 Task: Reply to email with the signature Gary Collins with the subject 'Request for advice' from softage.1@softage.net with the message 'I would like to request an update on the implementation of the new system.' with CC to softage.4@softage.net with an attached document Report.docx
Action: Mouse moved to (1119, 257)
Screenshot: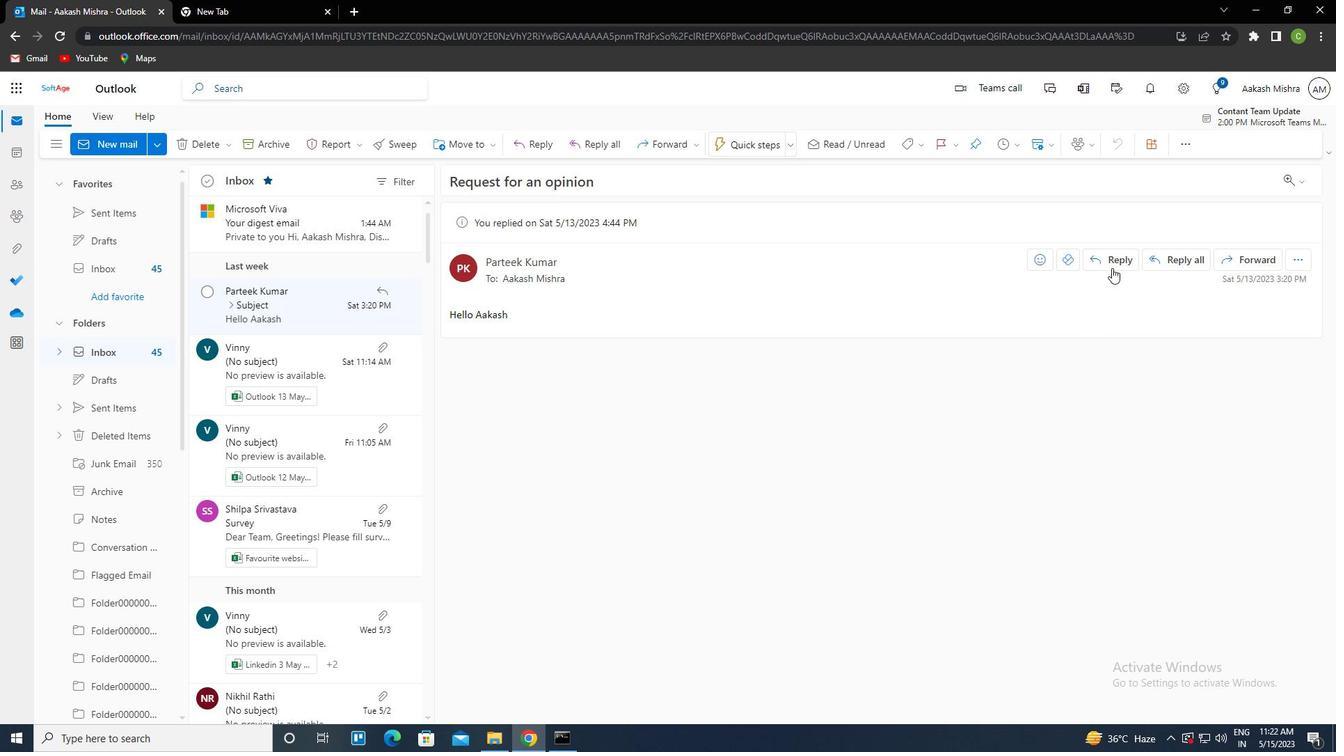 
Action: Mouse pressed left at (1119, 257)
Screenshot: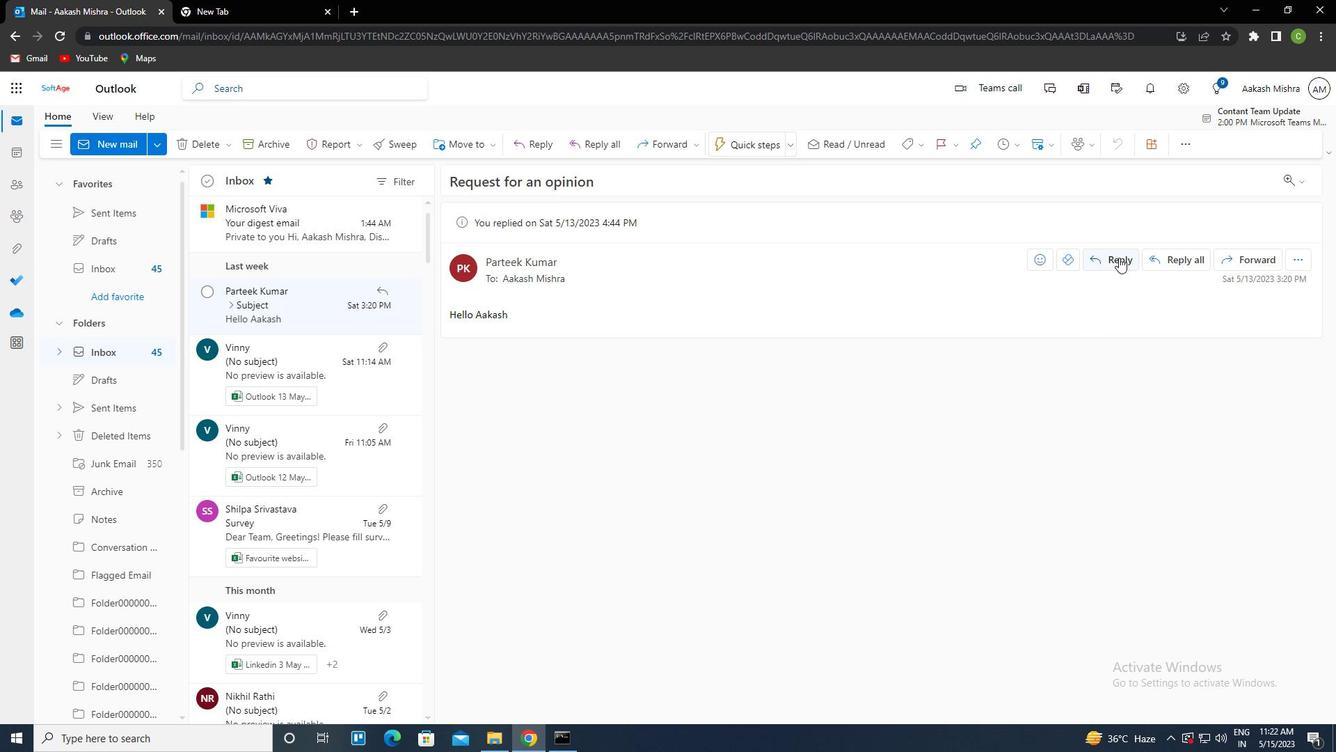 
Action: Mouse moved to (903, 150)
Screenshot: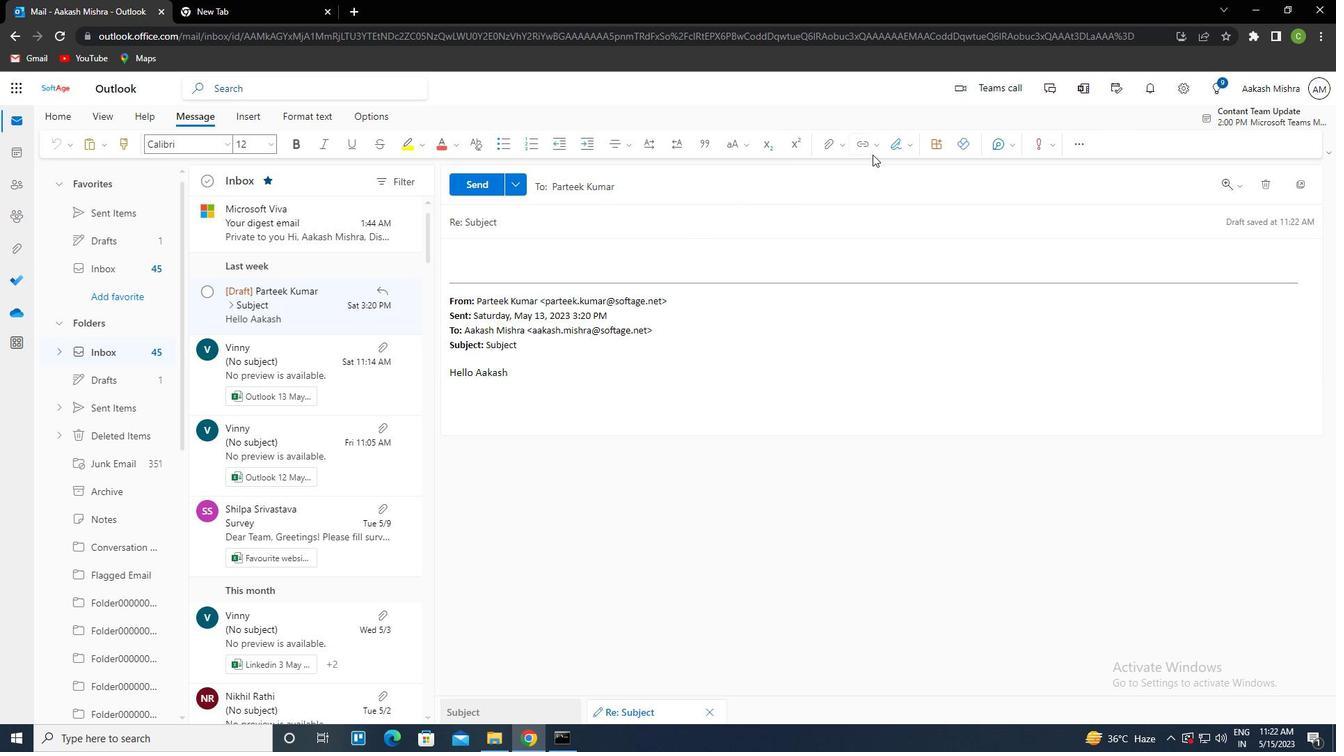 
Action: Mouse pressed left at (903, 150)
Screenshot: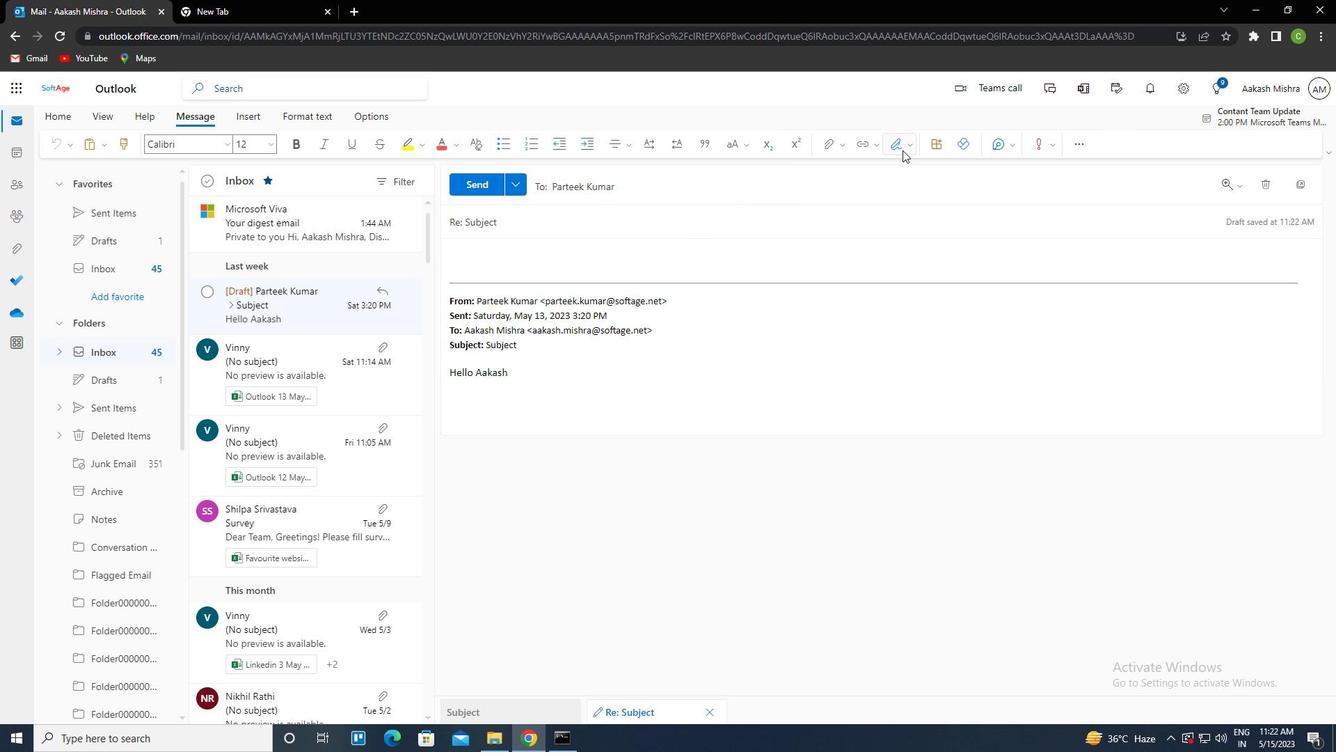 
Action: Mouse moved to (871, 198)
Screenshot: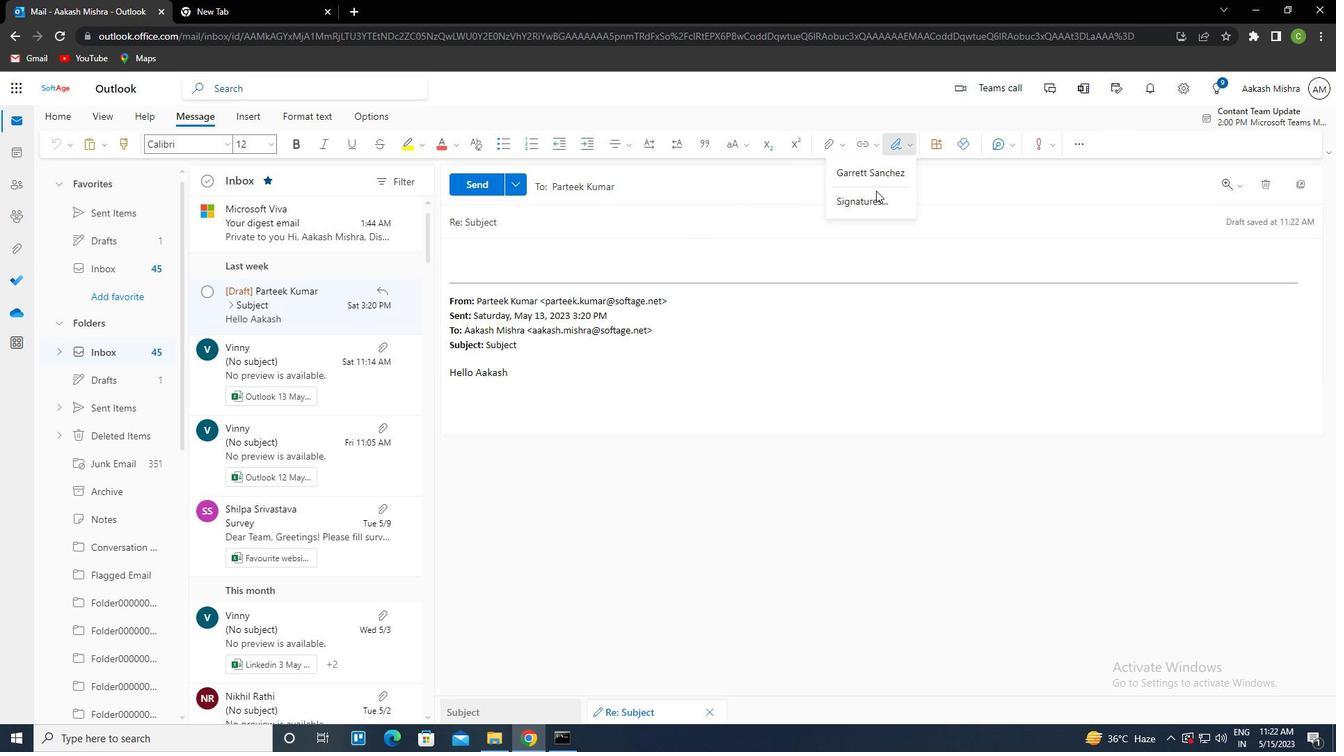 
Action: Mouse pressed left at (871, 198)
Screenshot: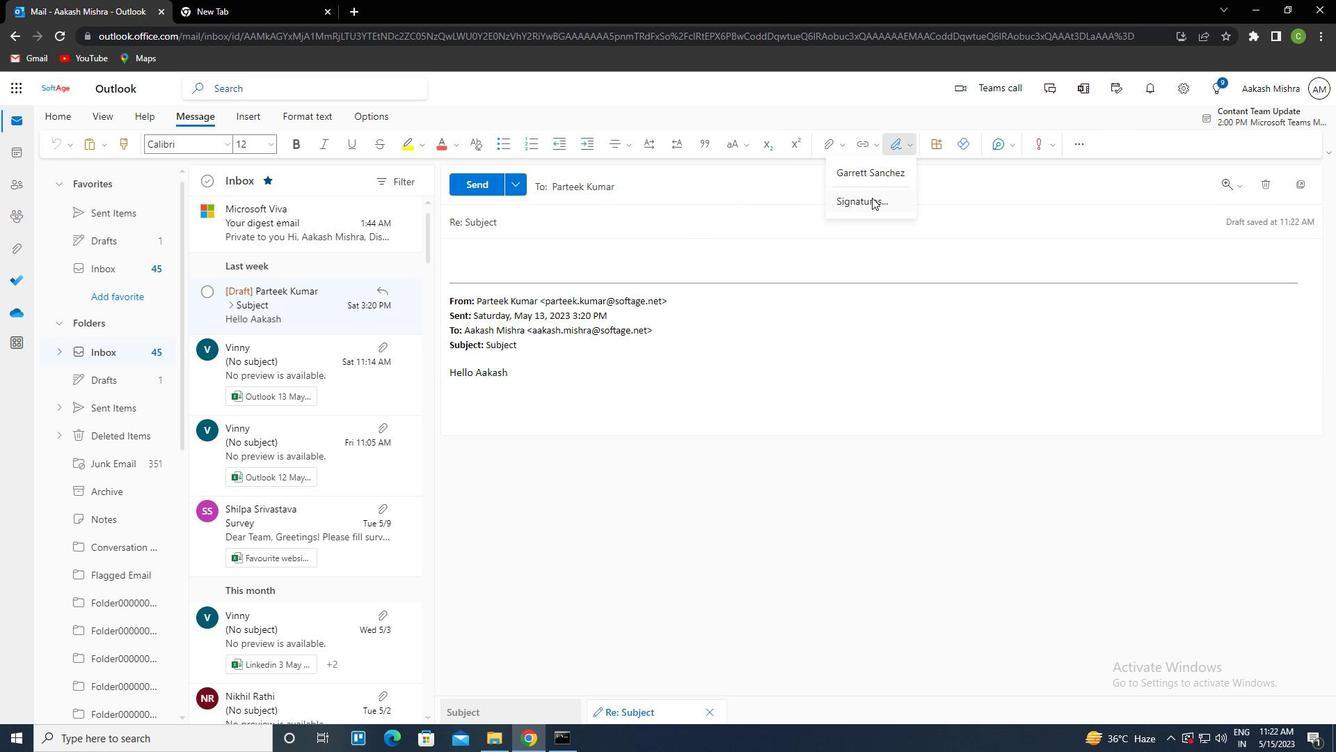 
Action: Mouse moved to (935, 248)
Screenshot: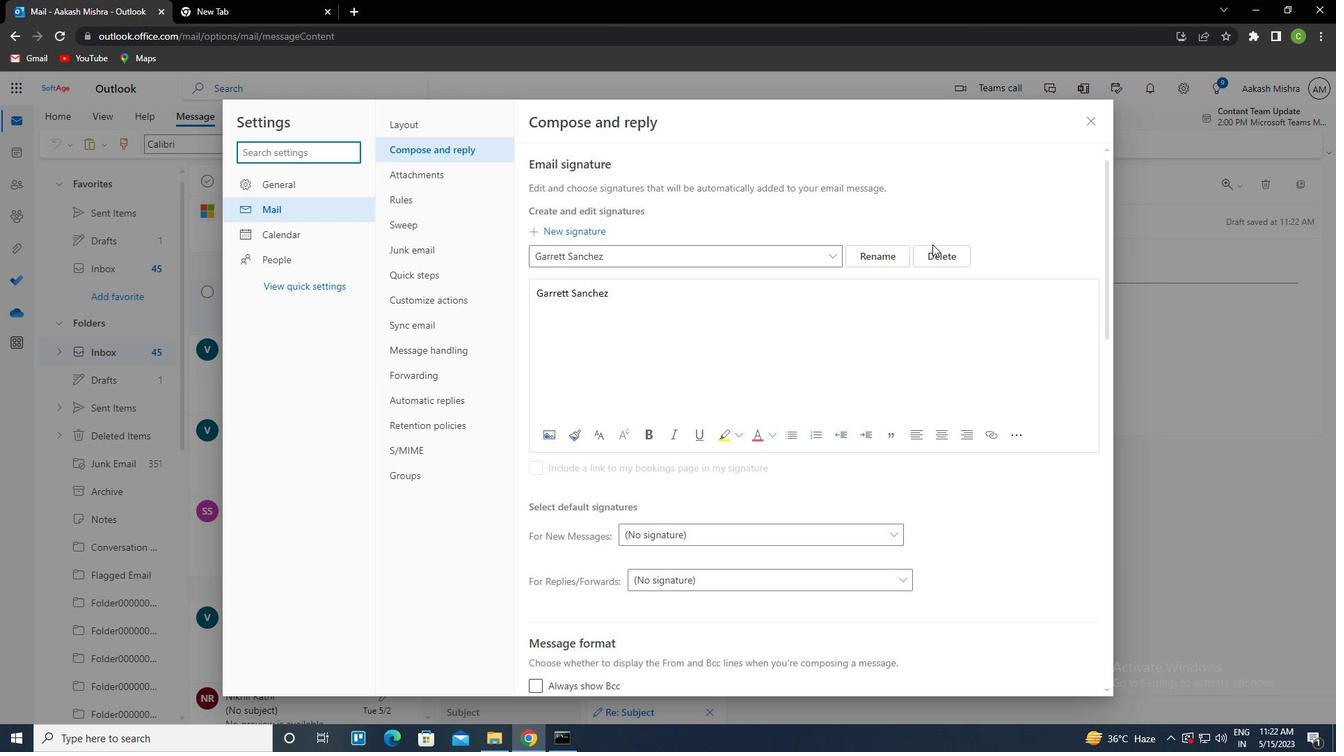 
Action: Mouse pressed left at (935, 248)
Screenshot: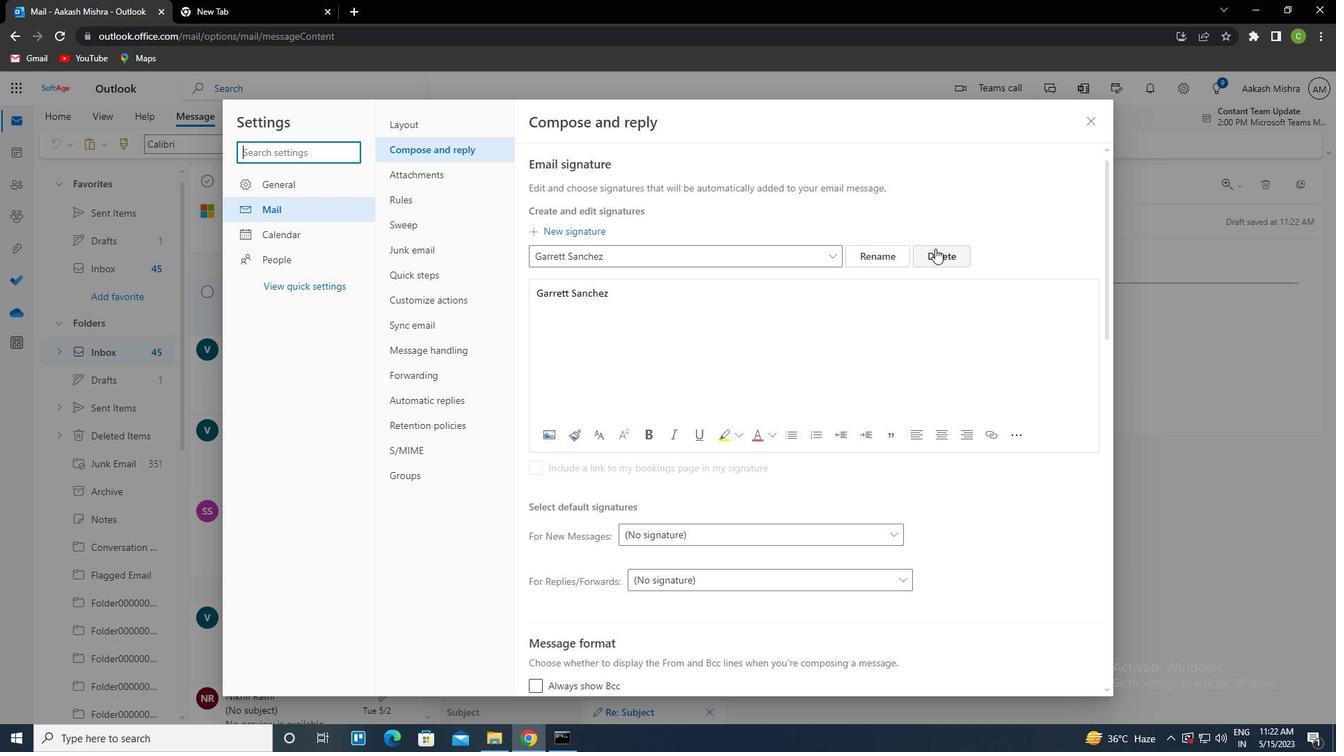 
Action: Mouse moved to (777, 261)
Screenshot: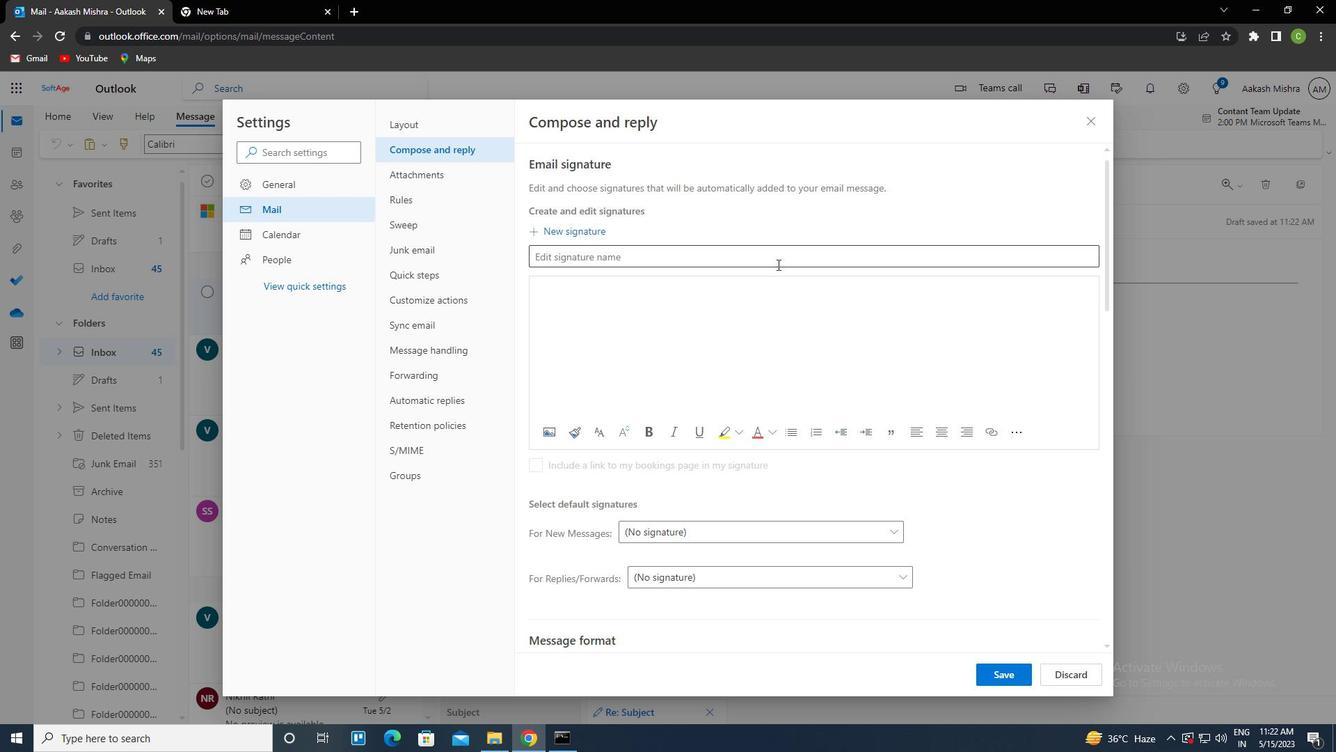 
Action: Mouse pressed left at (777, 261)
Screenshot: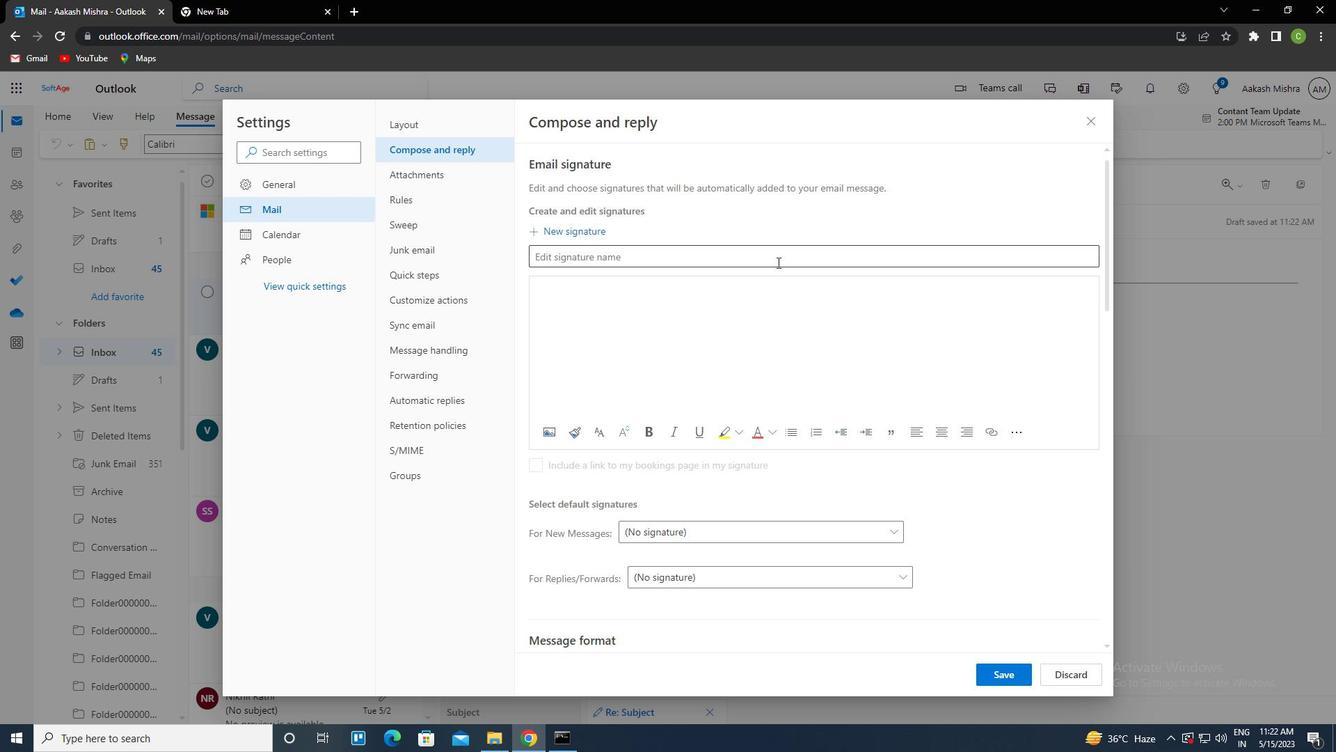 
Action: Key pressed <Key.caps_lock>g<Key.caps_lock>ary<Key.space><Key.caps_lock>c<Key.caps_lock>ollins<Key.tab><Key.caps_lock>g<Key.caps_lock>ary<Key.space><Key.caps_lock>c<Key.caps_lock>ollins
Screenshot: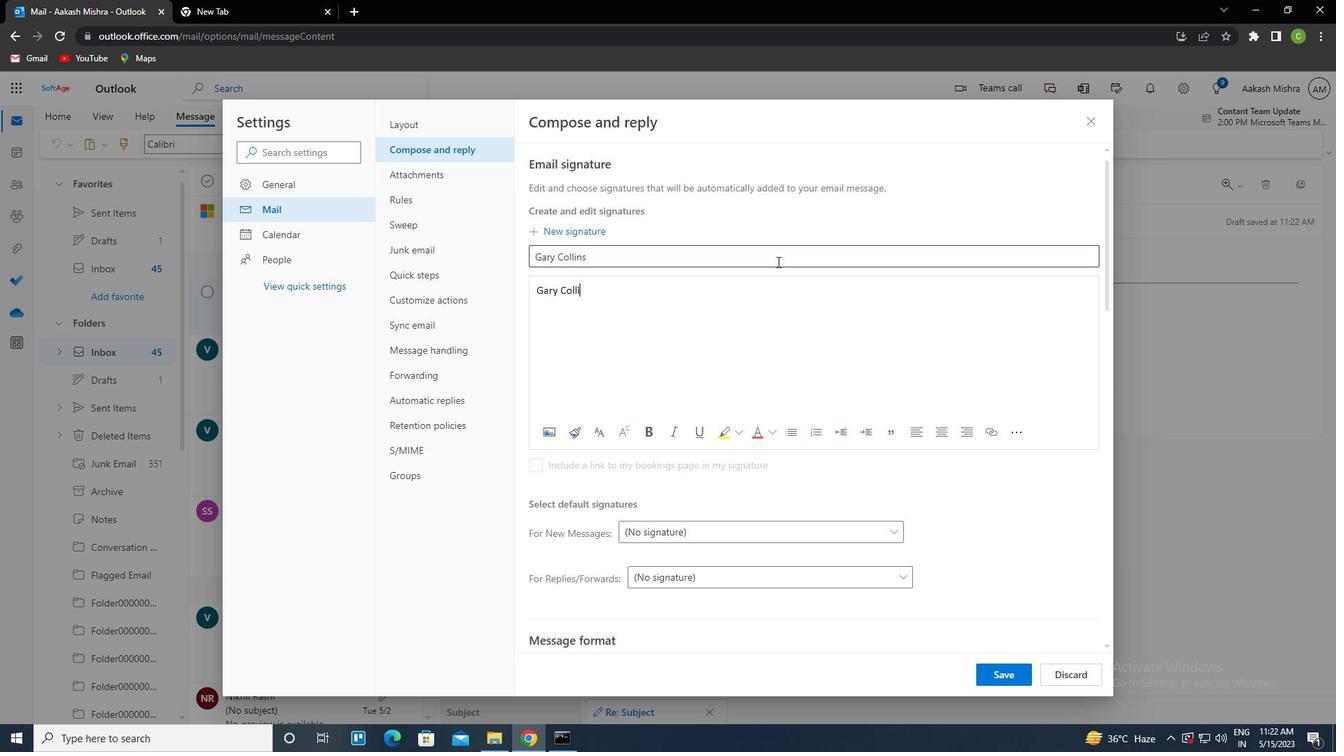 
Action: Mouse moved to (979, 662)
Screenshot: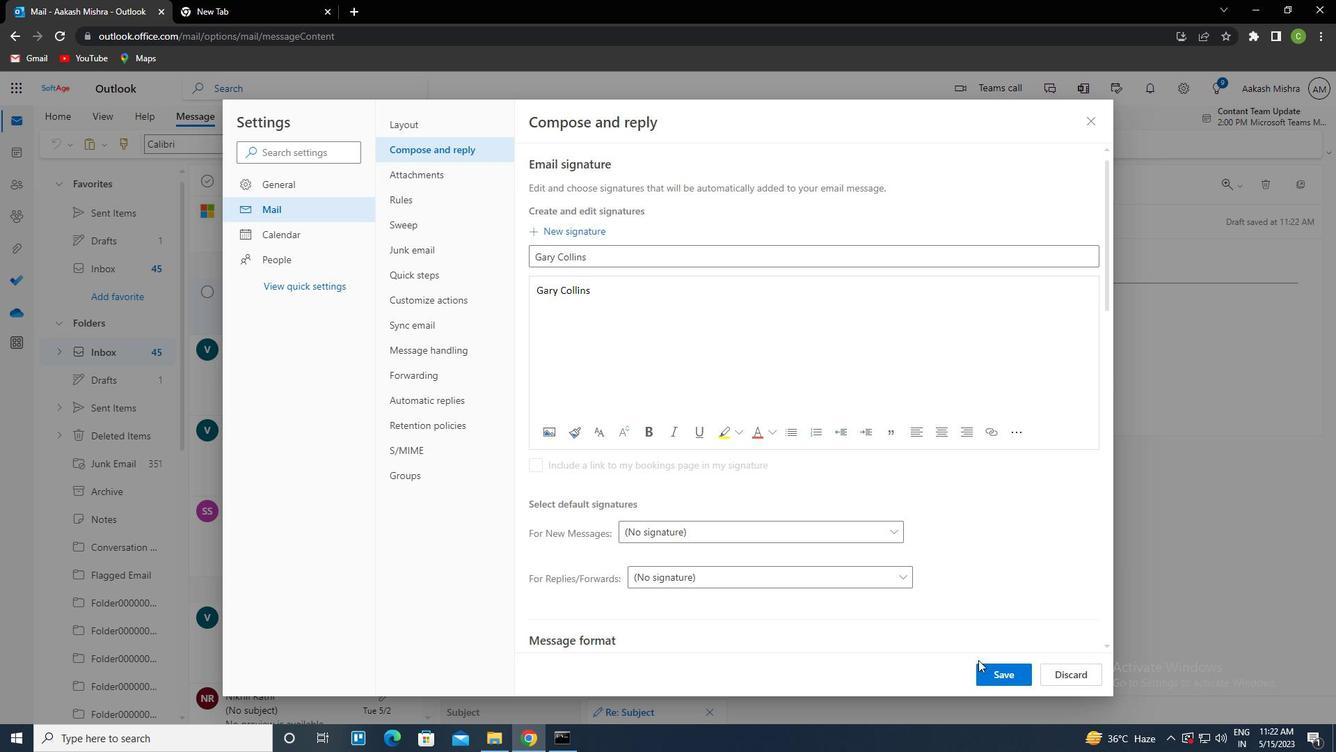 
Action: Mouse pressed left at (979, 662)
Screenshot: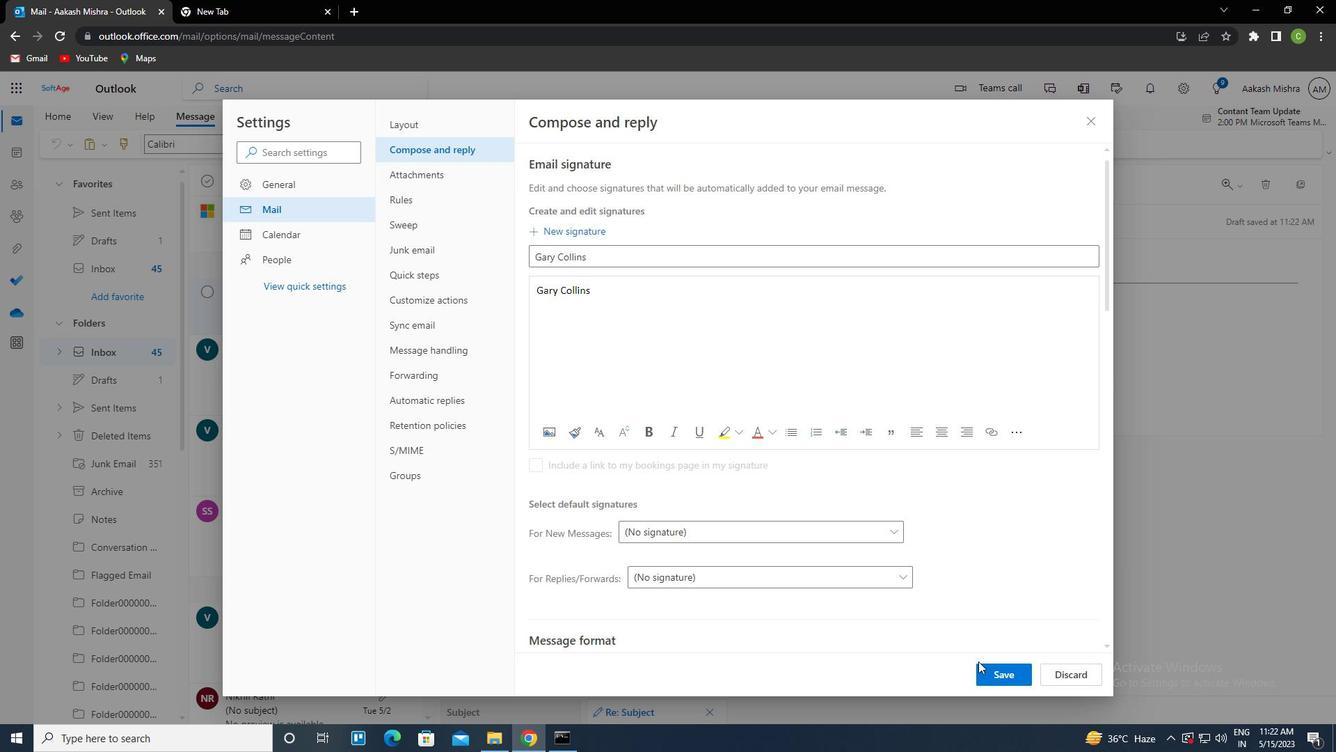 
Action: Mouse moved to (982, 676)
Screenshot: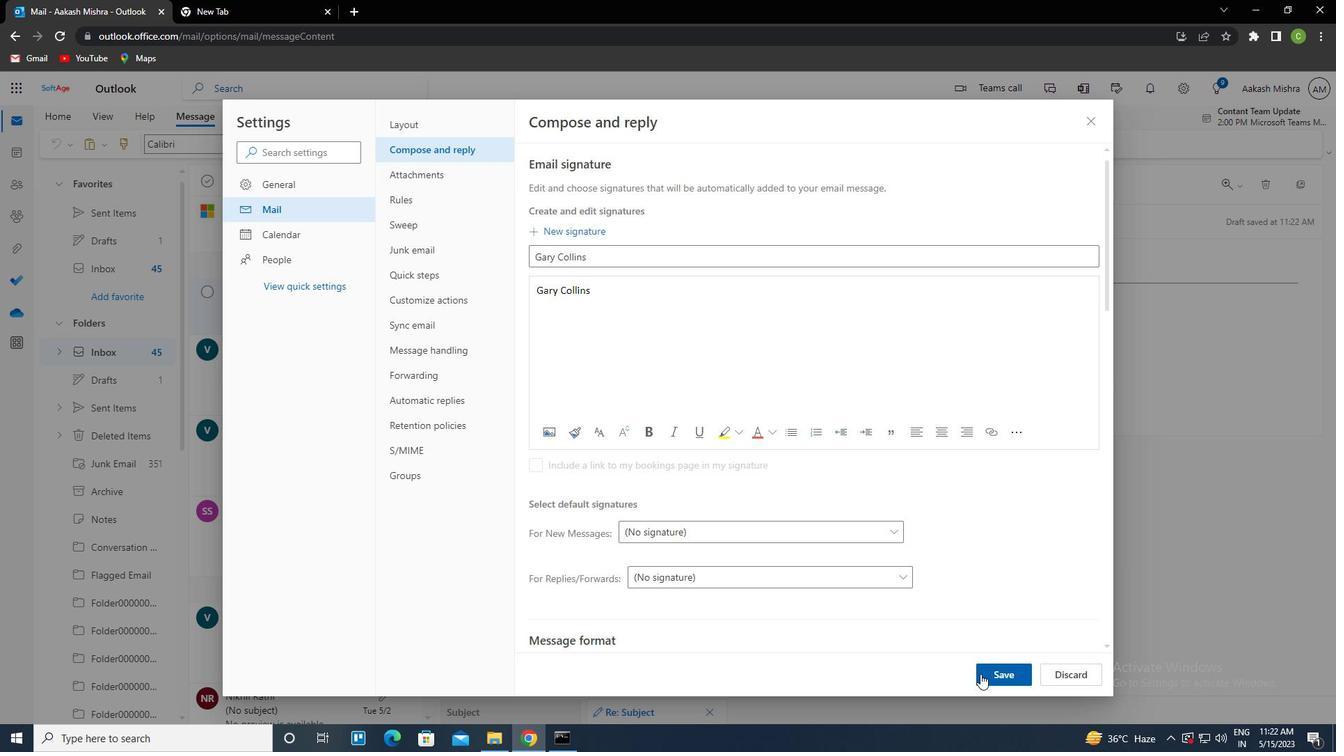 
Action: Mouse pressed left at (982, 676)
Screenshot: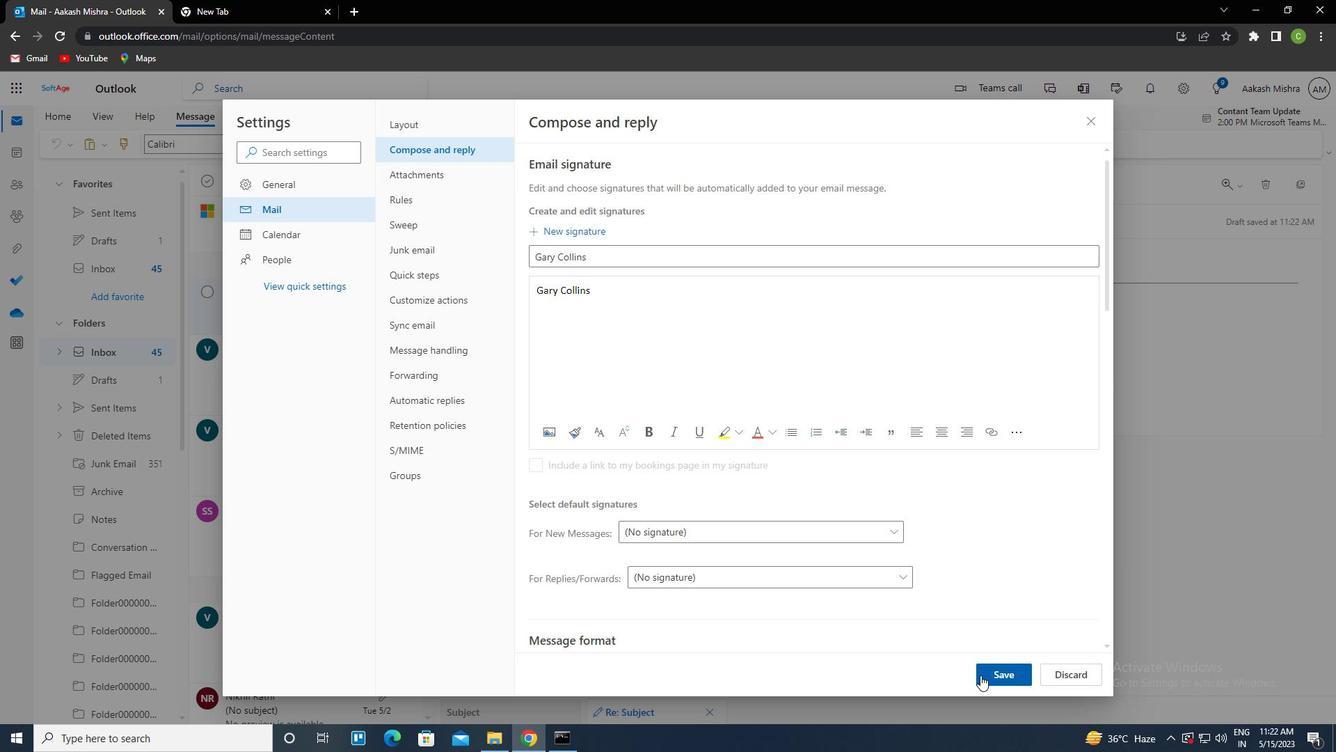 
Action: Mouse moved to (1091, 121)
Screenshot: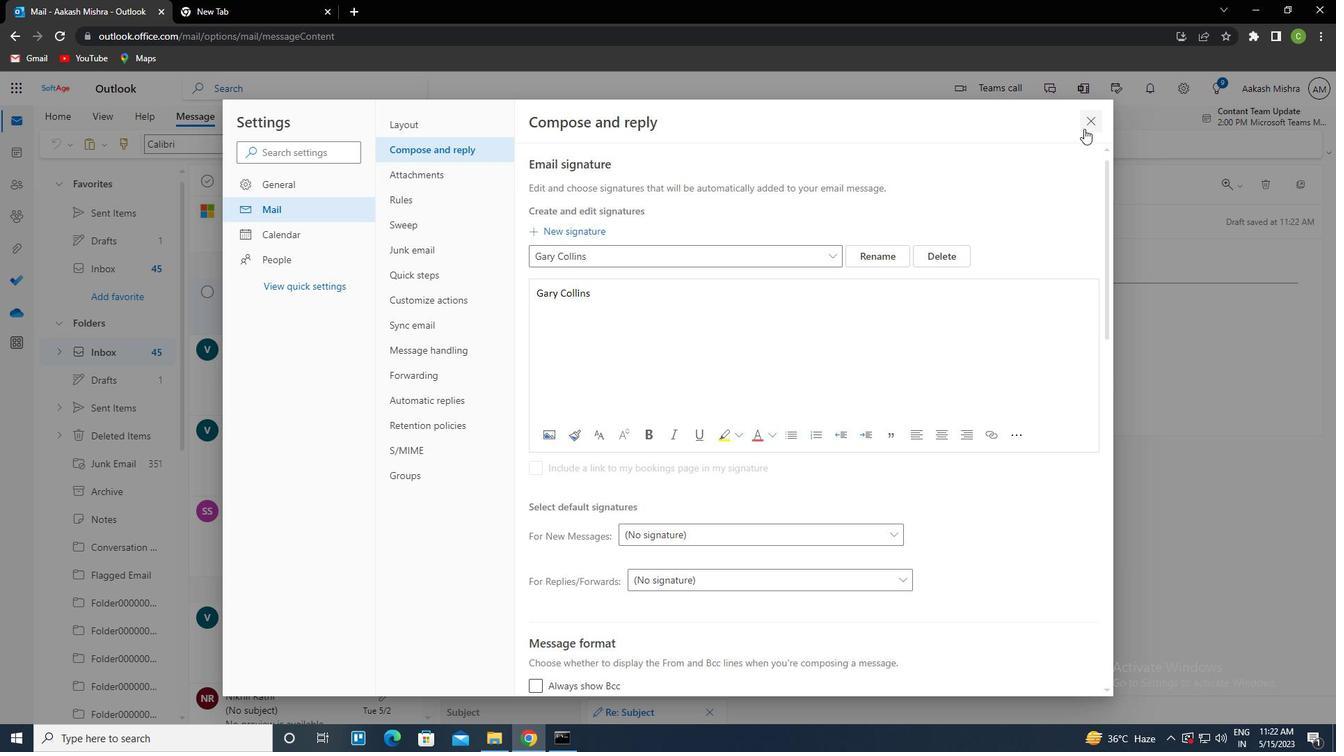 
Action: Mouse pressed left at (1091, 121)
Screenshot: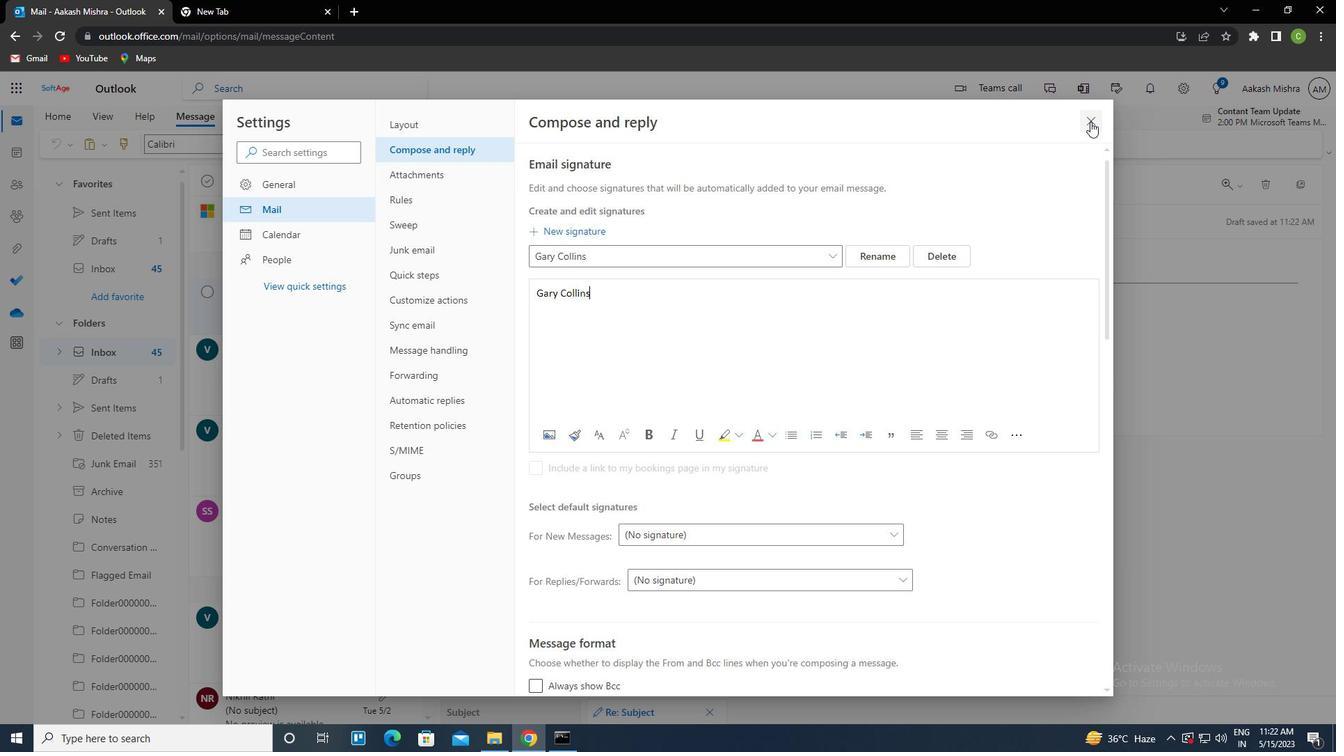 
Action: Mouse moved to (912, 145)
Screenshot: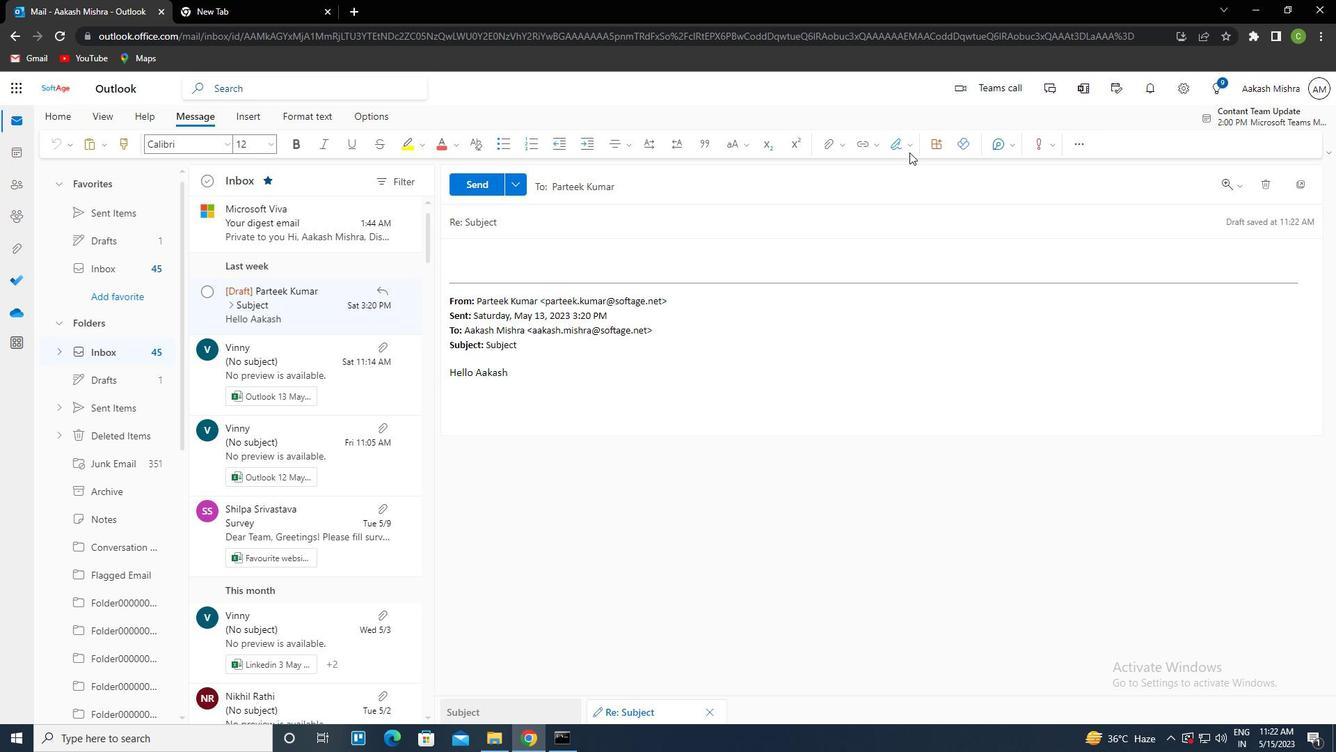 
Action: Mouse pressed left at (912, 145)
Screenshot: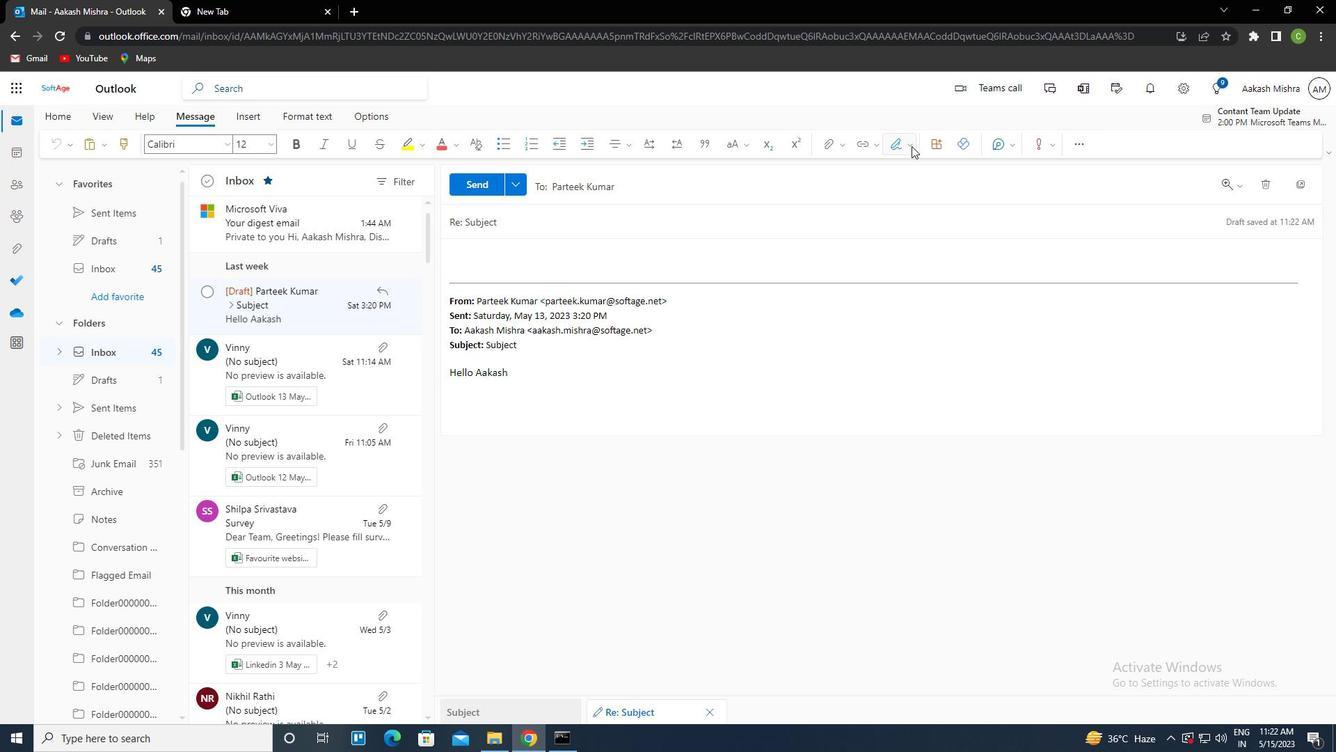 
Action: Mouse moved to (898, 167)
Screenshot: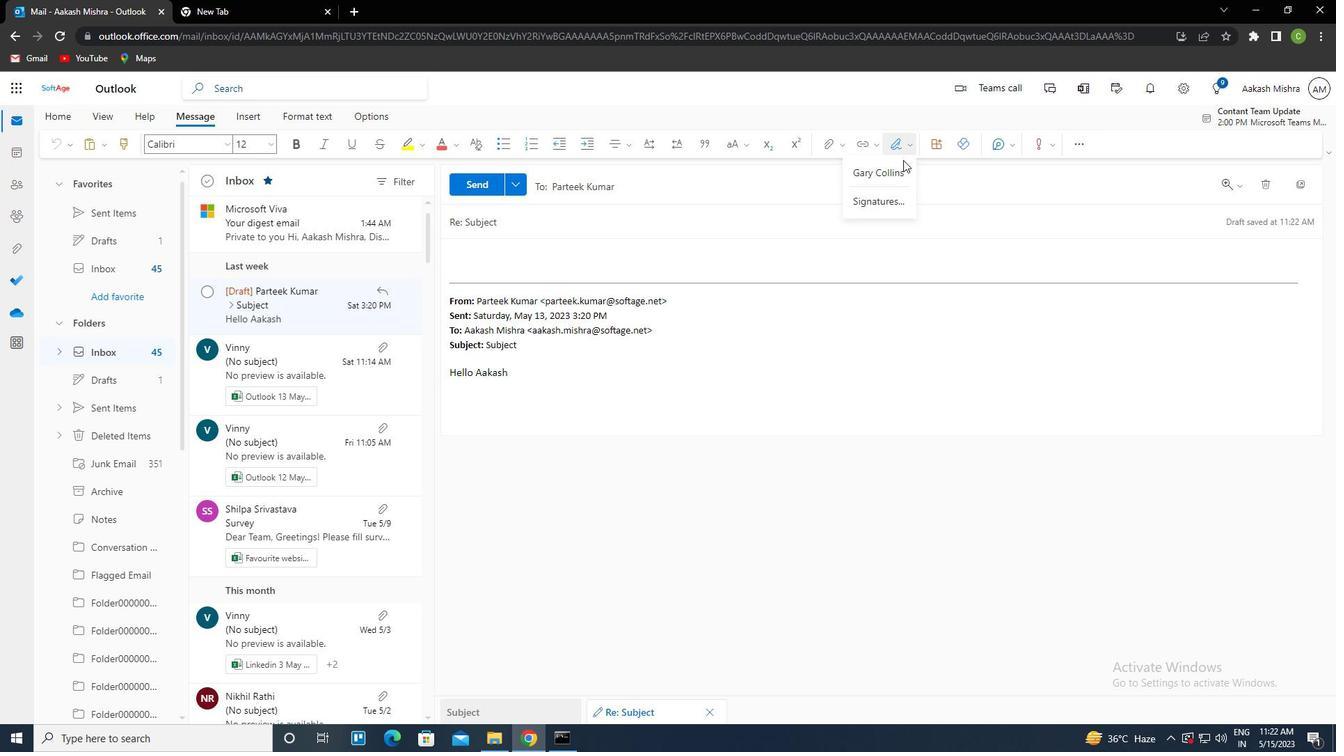 
Action: Mouse pressed left at (898, 167)
Screenshot: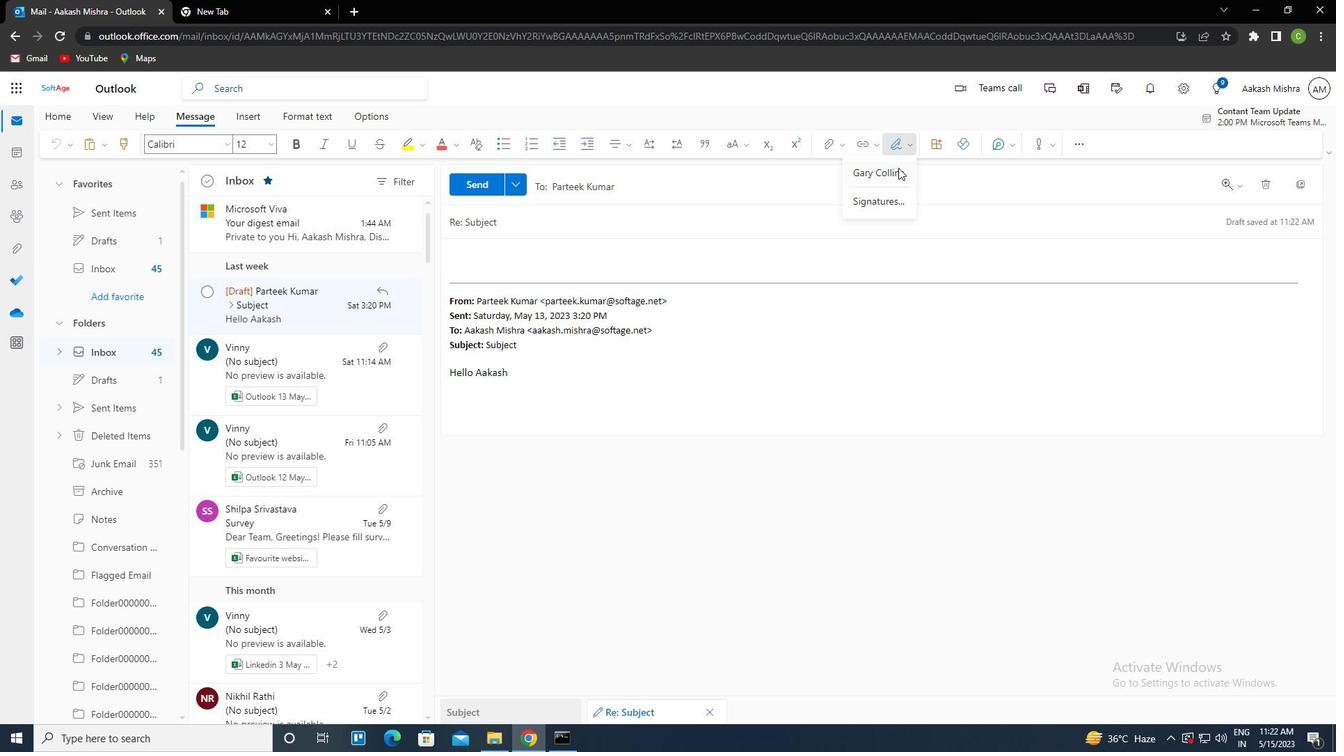 
Action: Mouse moved to (550, 222)
Screenshot: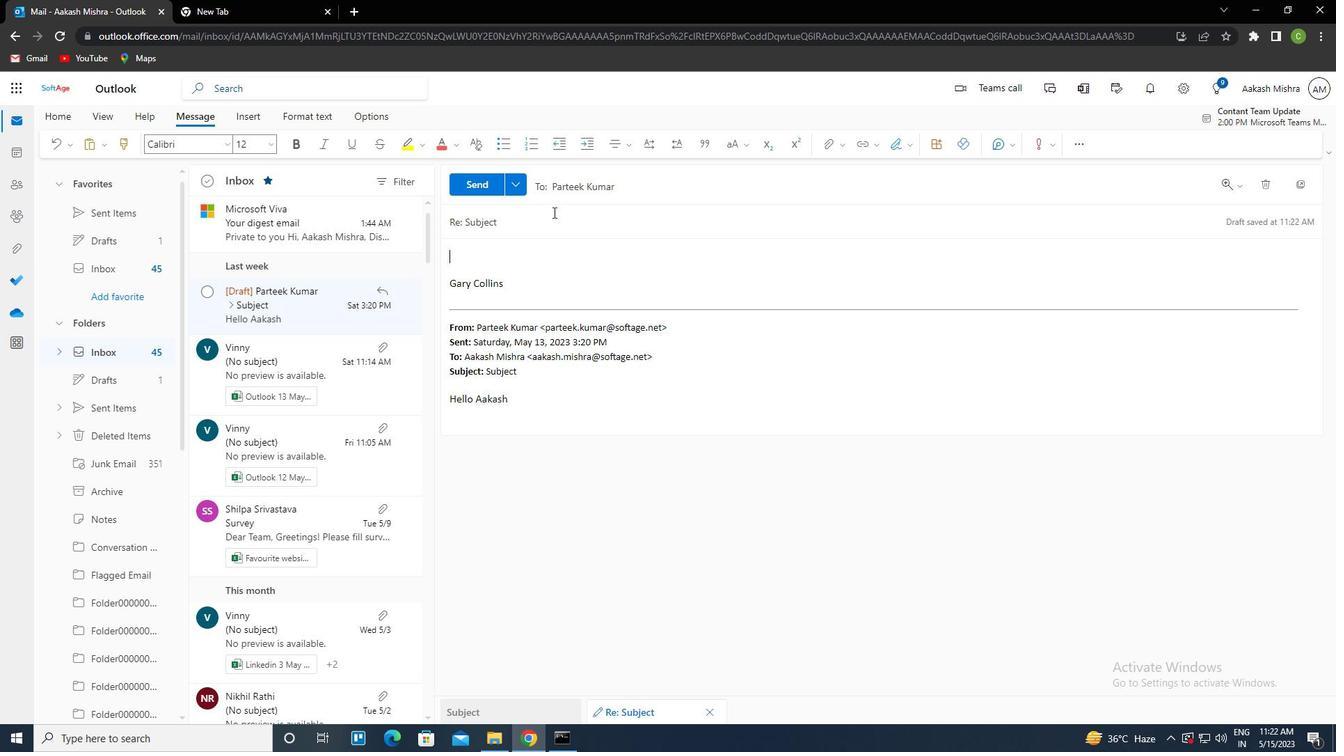 
Action: Mouse pressed left at (550, 222)
Screenshot: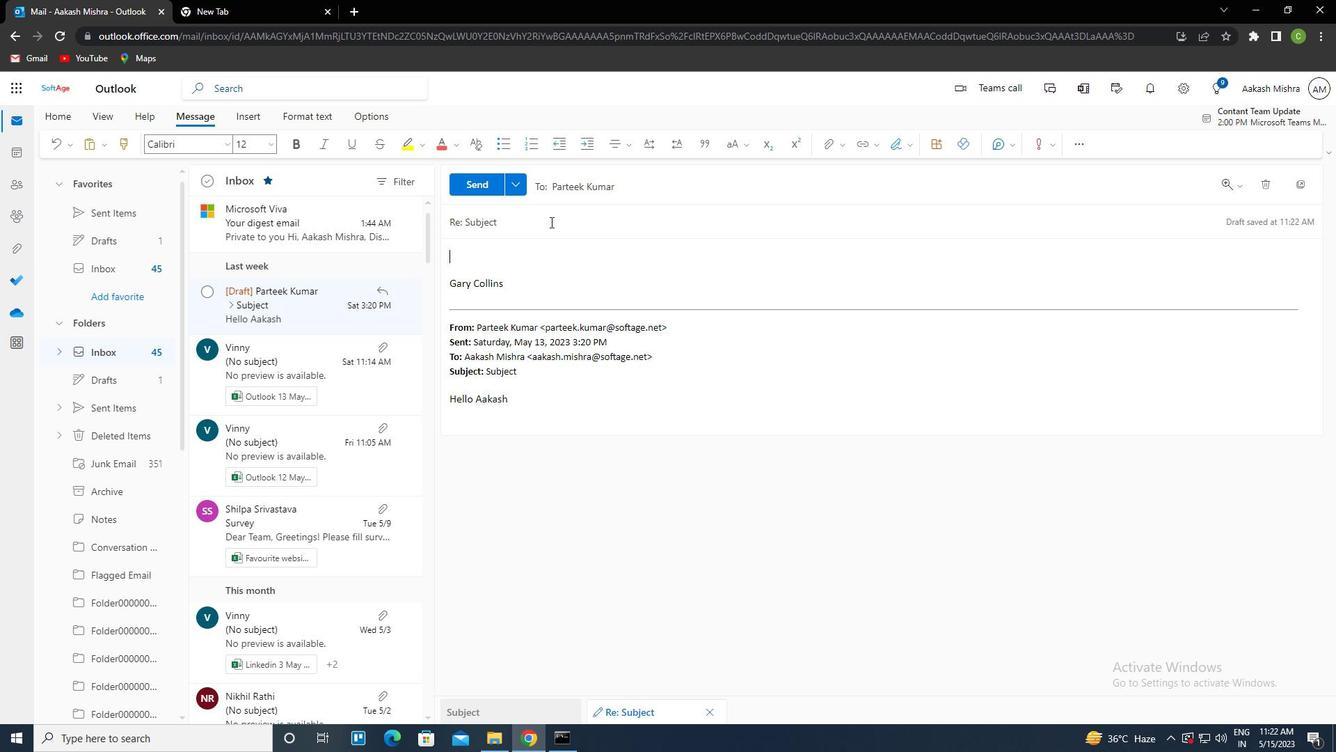 
Action: Key pressed <Key.shift><Key.left><Key.delete><Key.caps_lock>ctrl+R<Key.caps_lock>EQUEST<Key.space>FRO<Key.backspace><Key.backspace>OR<Key.space>ADVICE<Key.tab><Key.caps_lock>I<Key.caps_lock><Key.space>WOULD<Key.space>LIKE<Key.space>TO<Key.space>REQUEST<Key.space>AN<Key.space>UPATE<Key.space>ON<Key.space>THE<Key.space>IMPLEMENTATION<Key.space>OF<Key.space>THE<Key.space>NEW<Key.space>SYSTEM
Screenshot: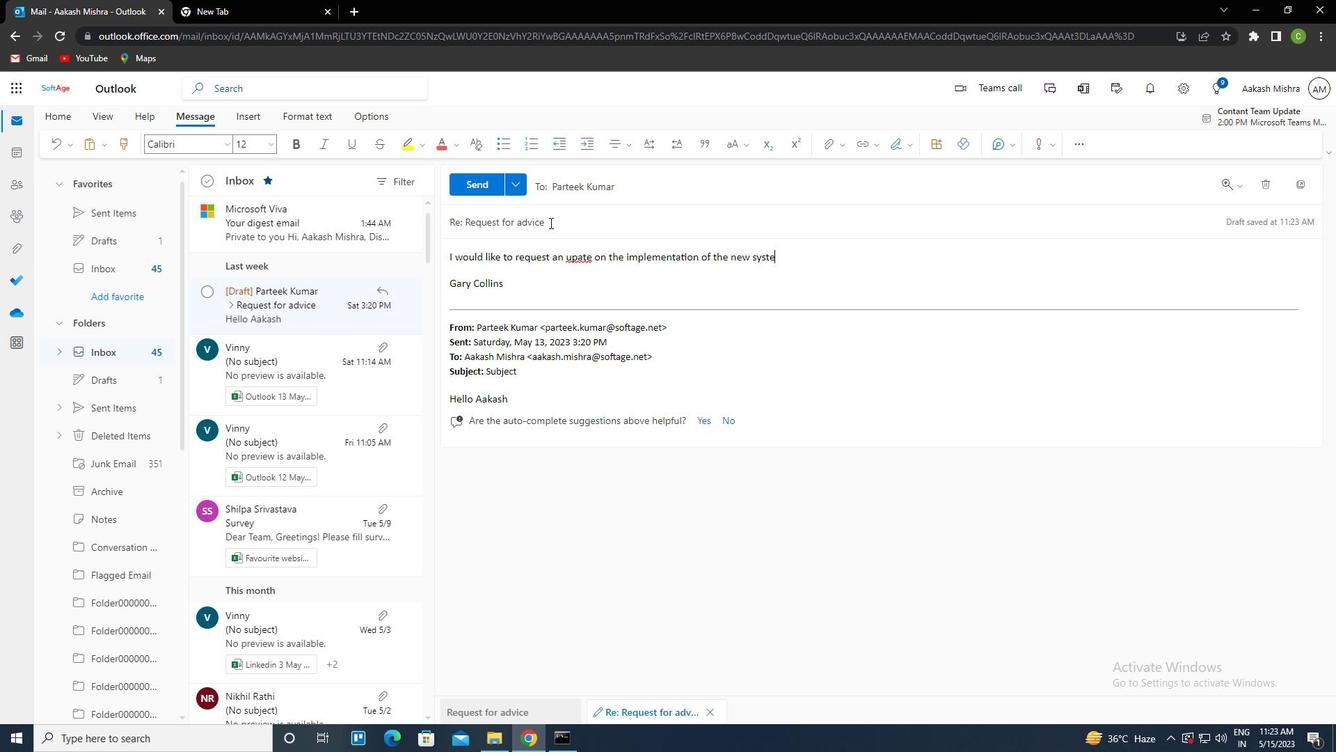 
Action: Mouse moved to (573, 257)
Screenshot: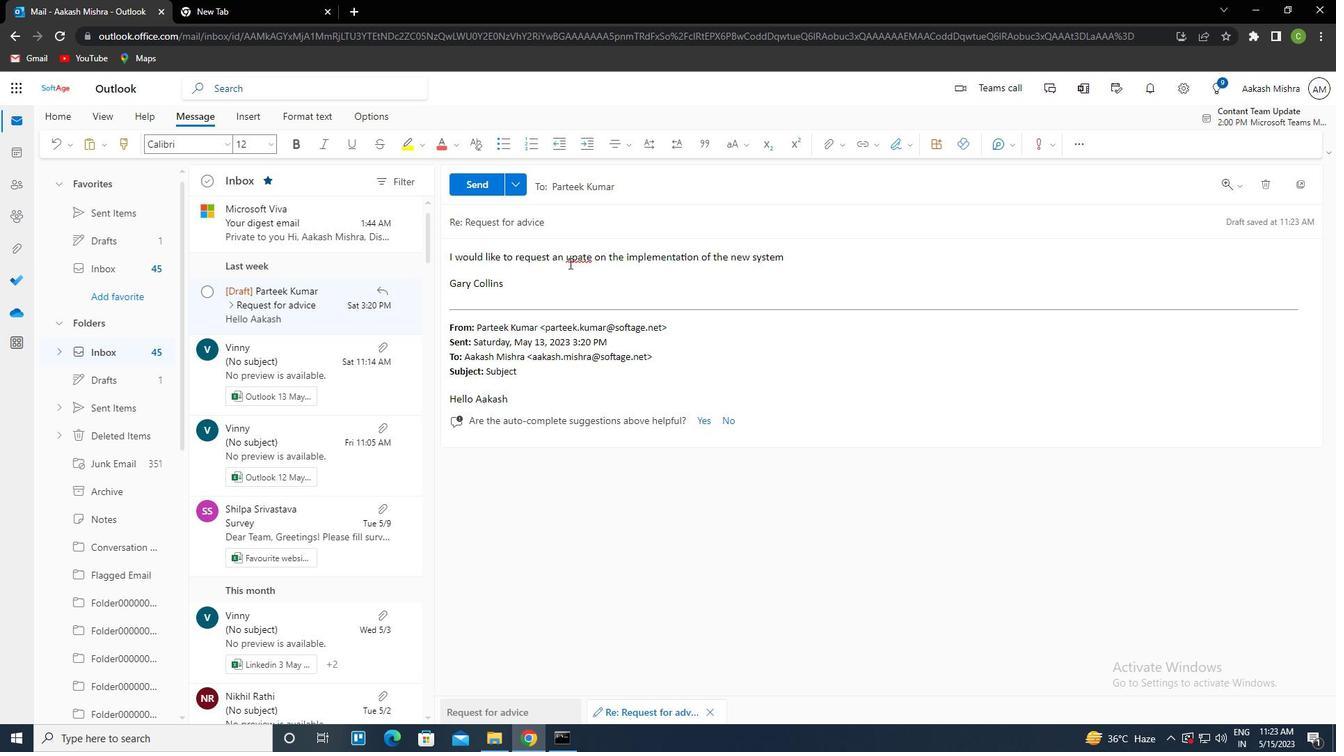 
Action: Mouse pressed left at (573, 257)
Screenshot: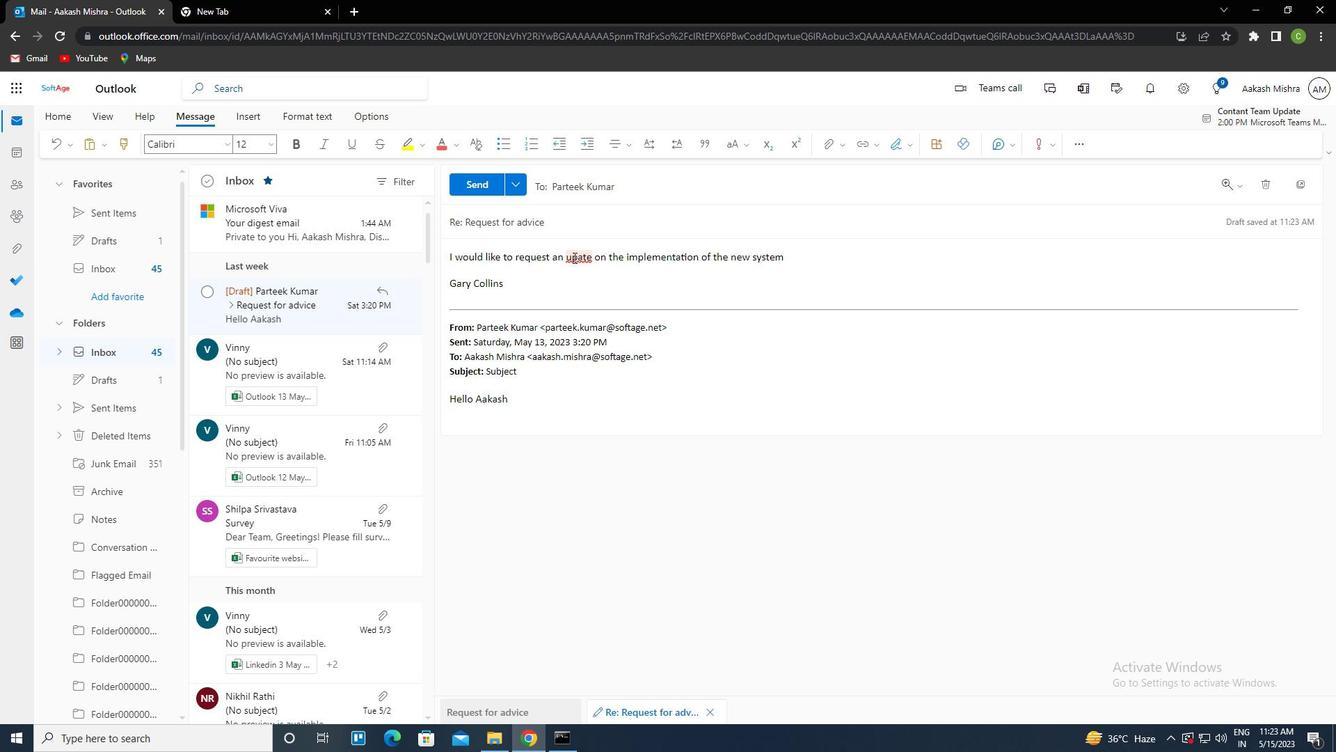 
Action: Mouse moved to (594, 298)
Screenshot: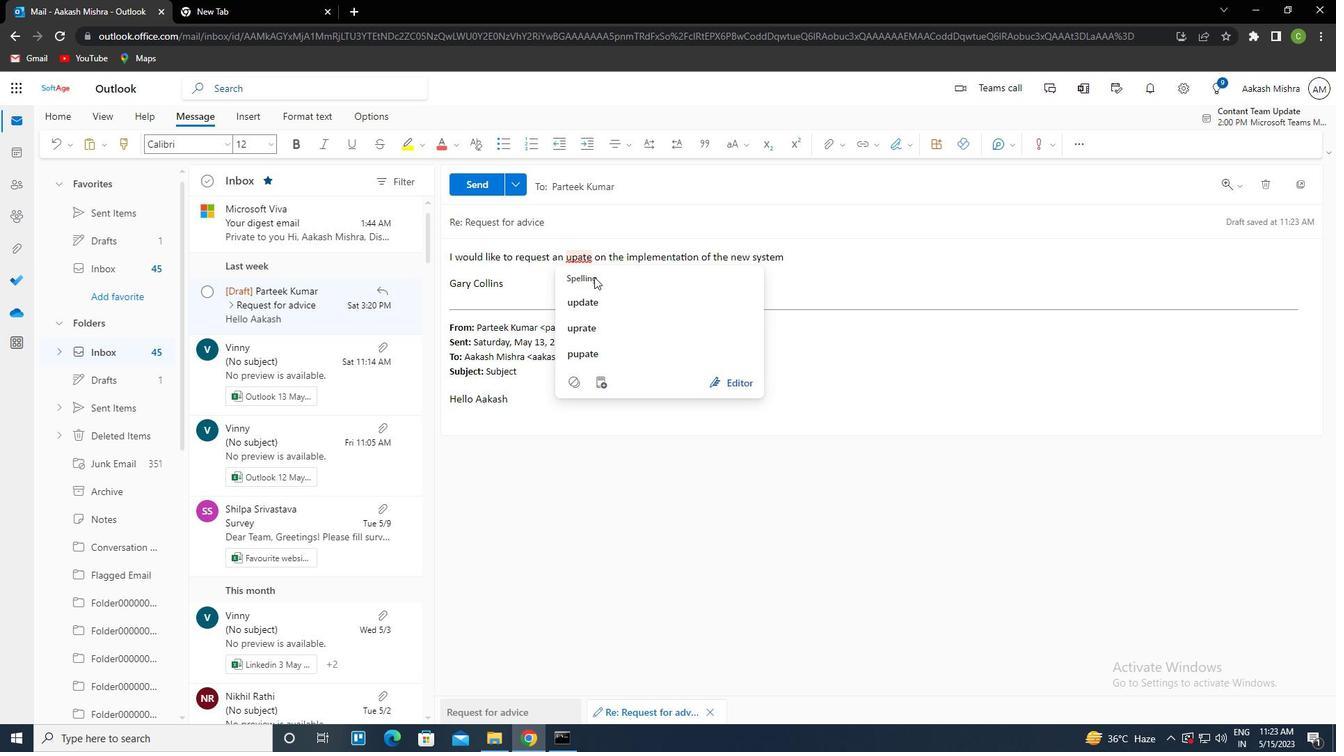 
Action: Mouse pressed left at (594, 298)
Screenshot: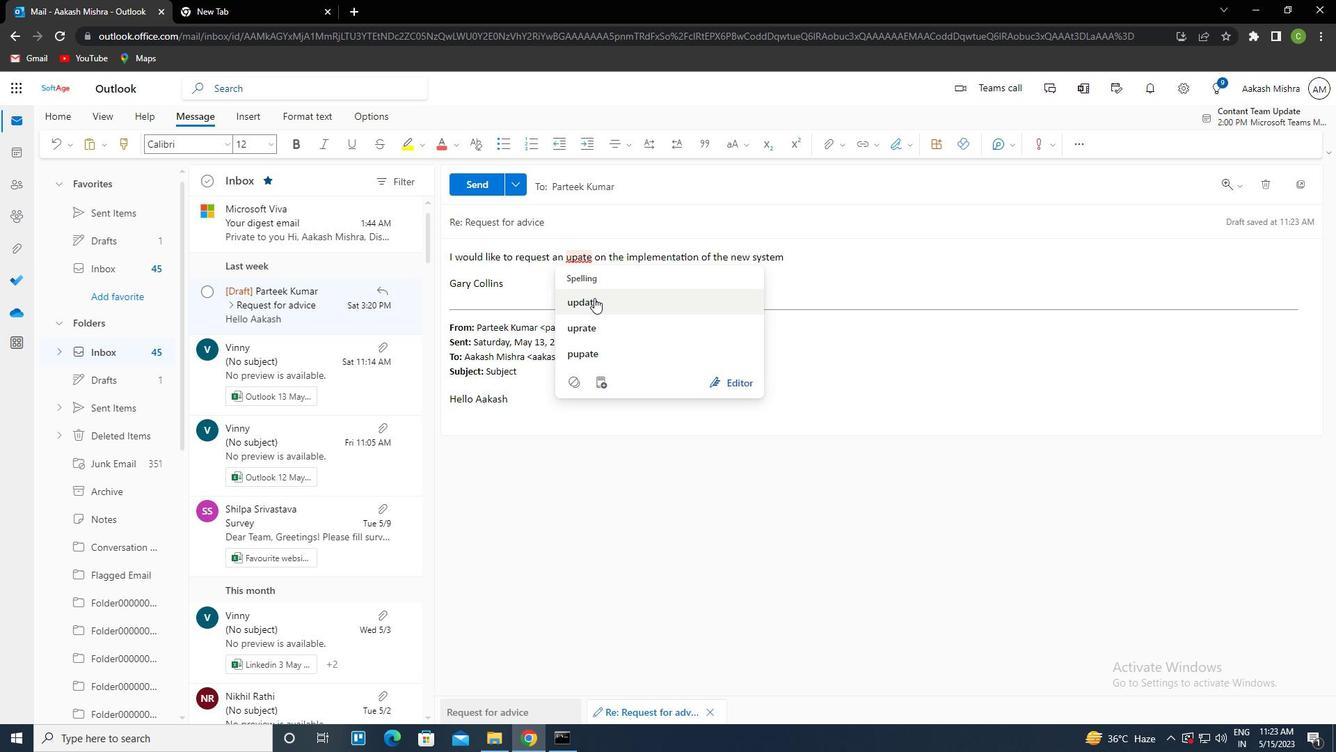 
Action: Mouse moved to (632, 183)
Screenshot: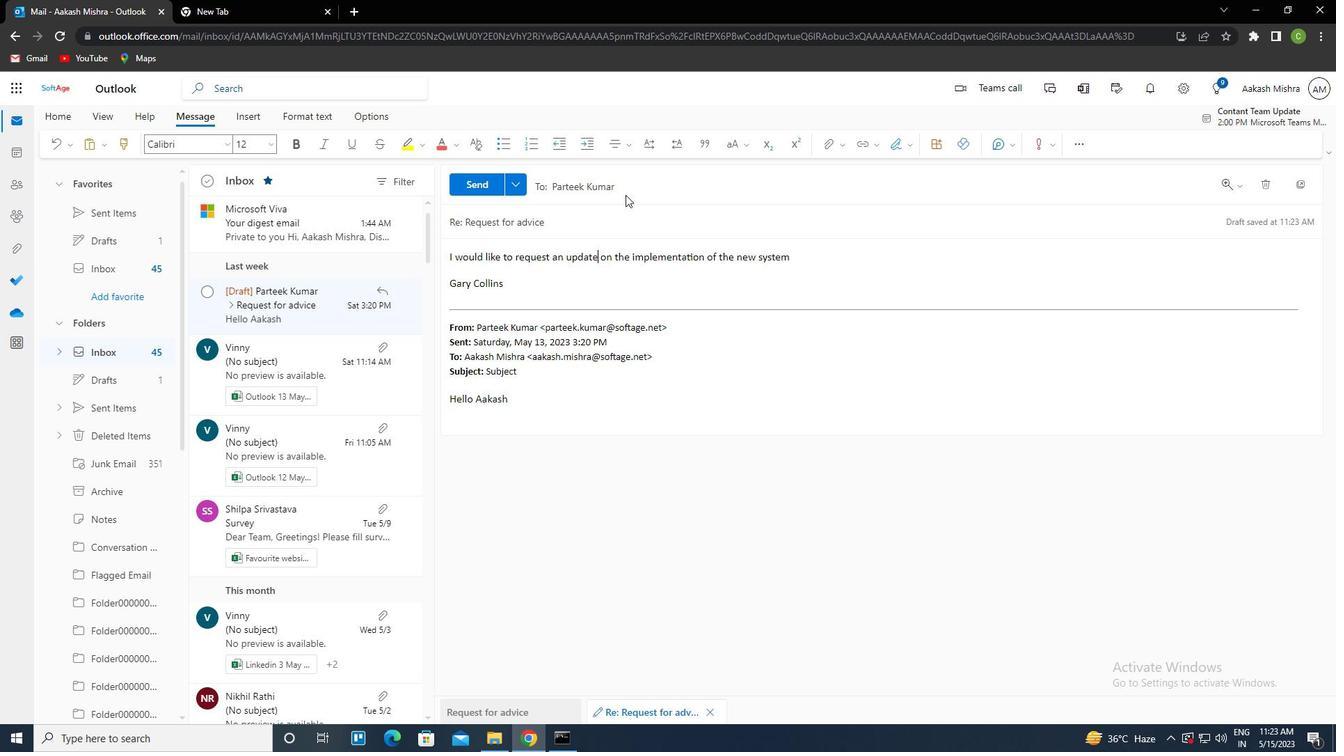 
Action: Mouse pressed left at (632, 183)
Screenshot: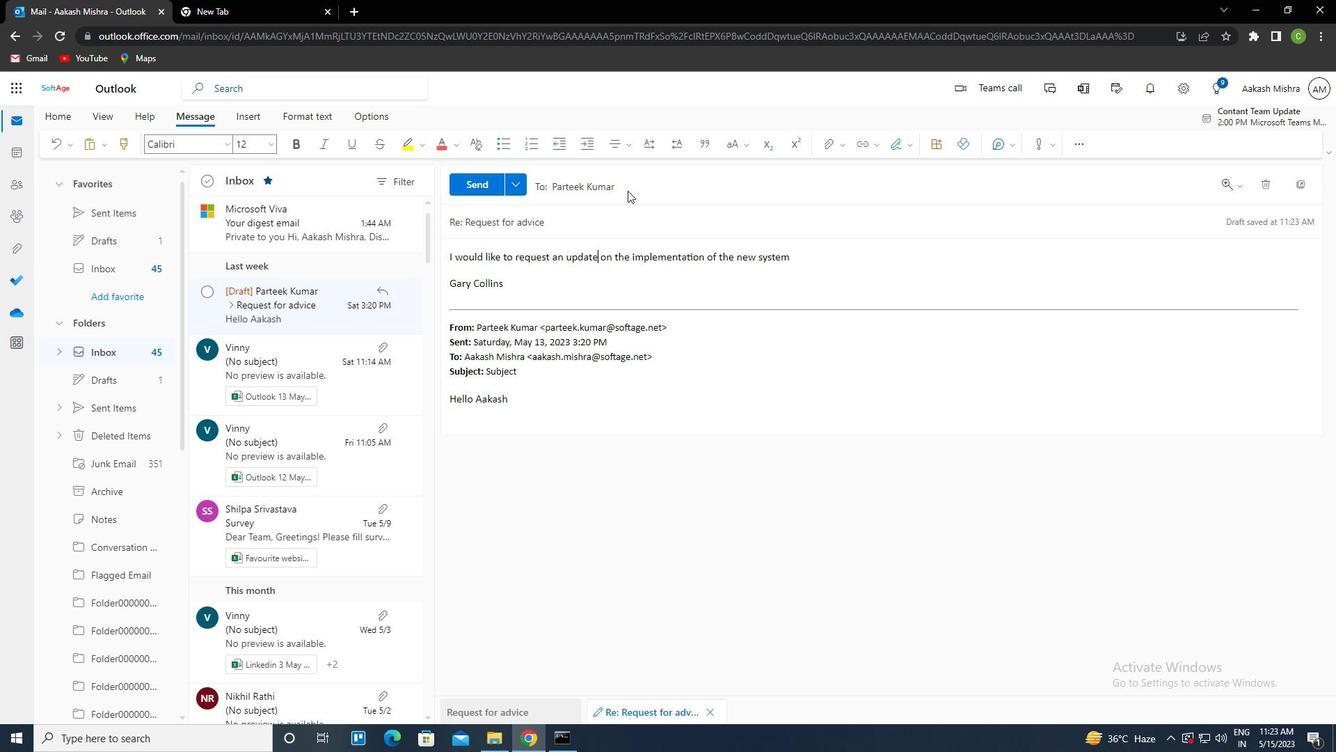 
Action: Mouse moved to (526, 255)
Screenshot: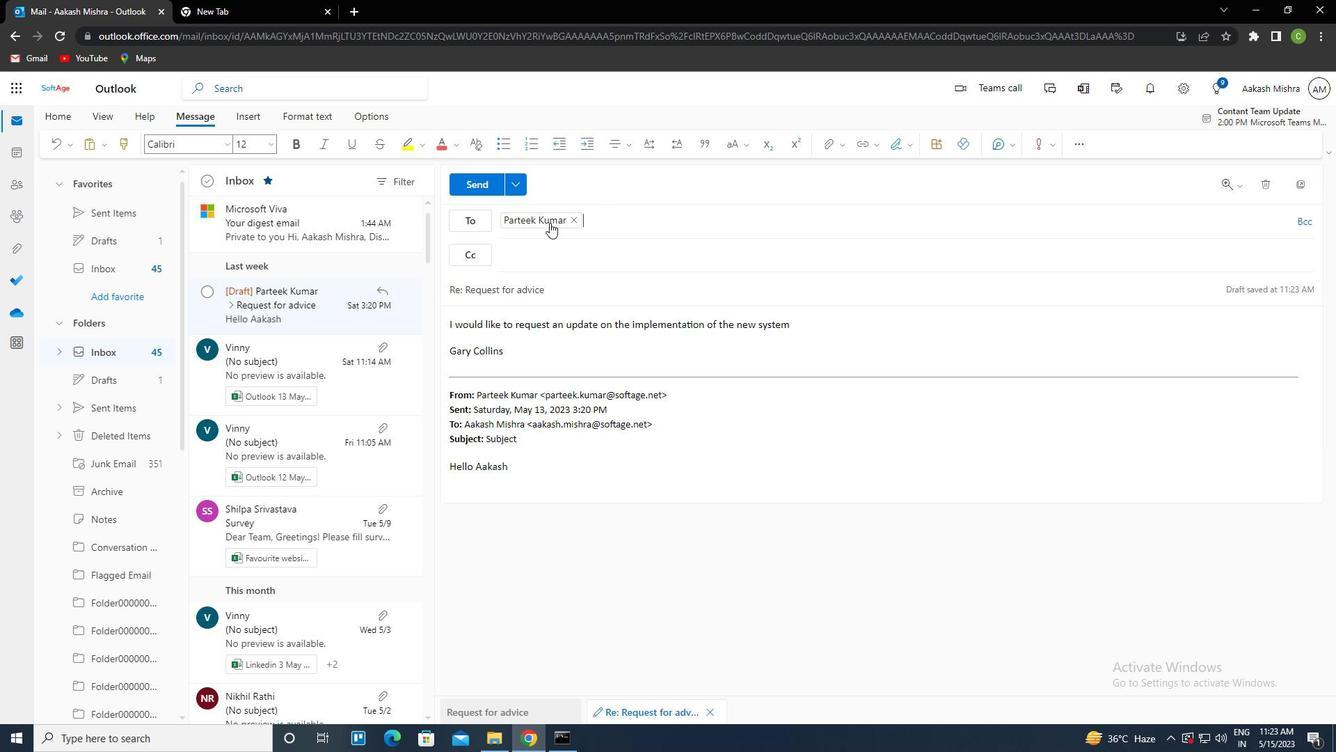 
Action: Mouse pressed left at (526, 255)
Screenshot: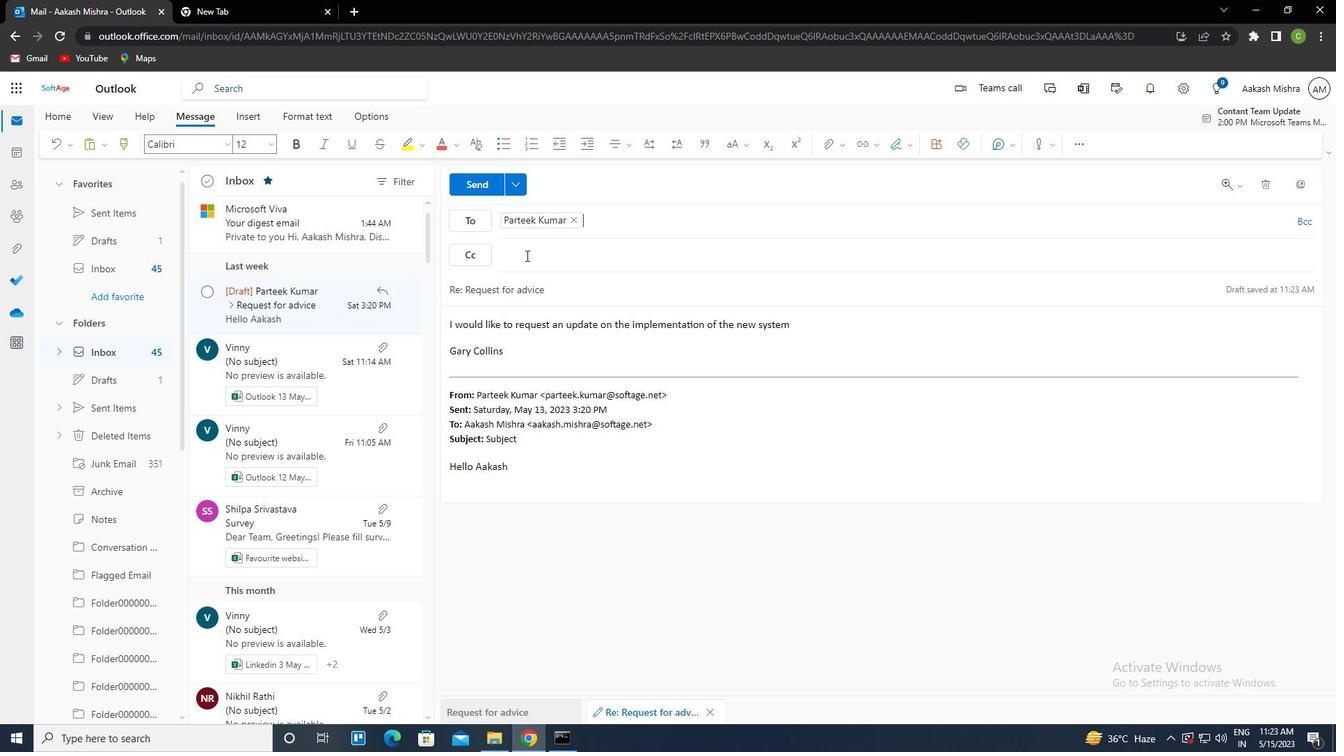 
Action: Key pressed SOFTAGE4<Key.shift><Key.shift>@SOFTAGE<Key.enter>
Screenshot: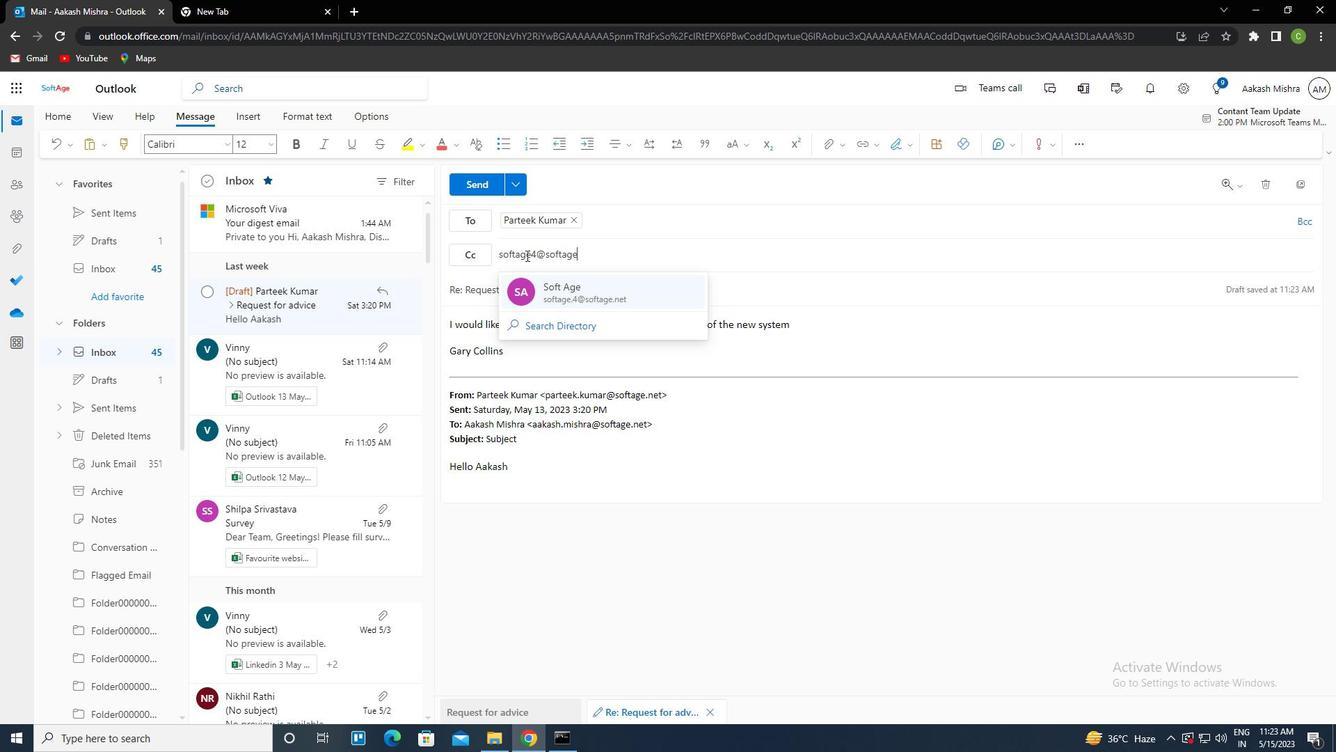 
Action: Mouse moved to (890, 146)
Screenshot: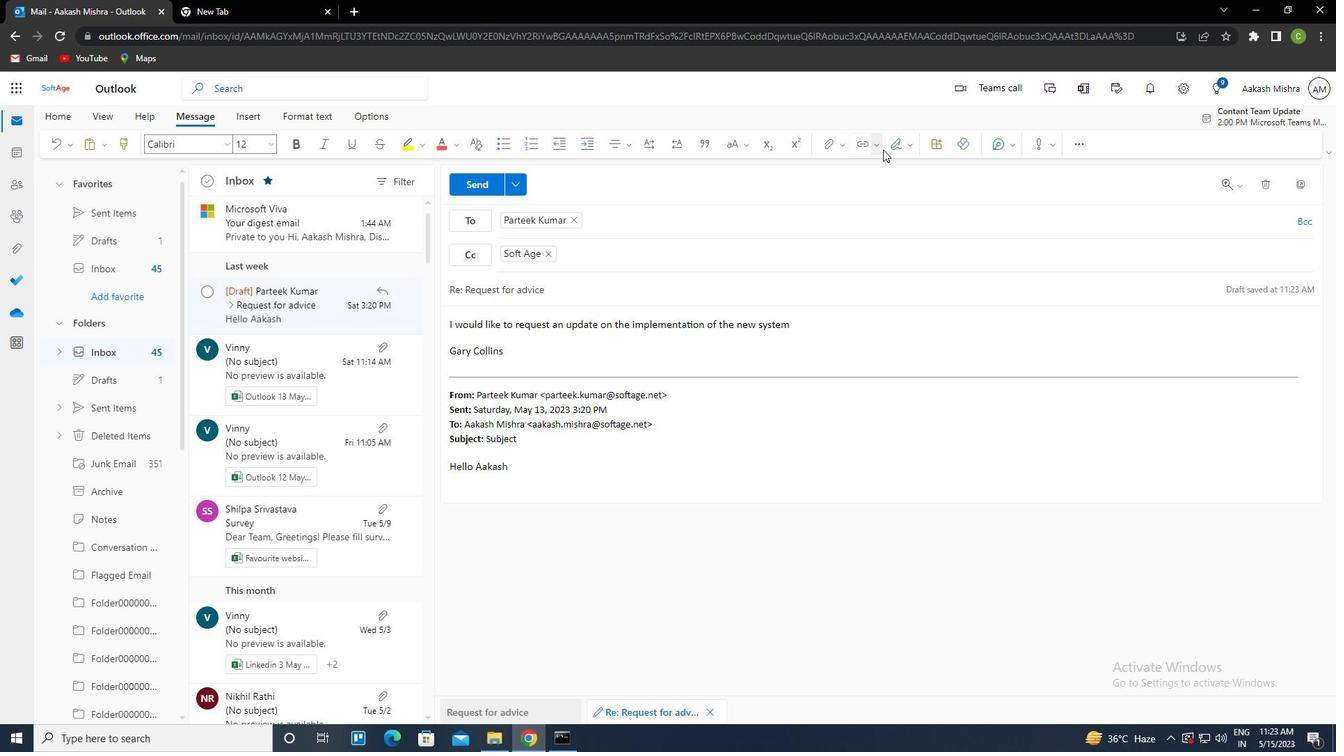 
Action: Mouse pressed left at (890, 146)
Screenshot: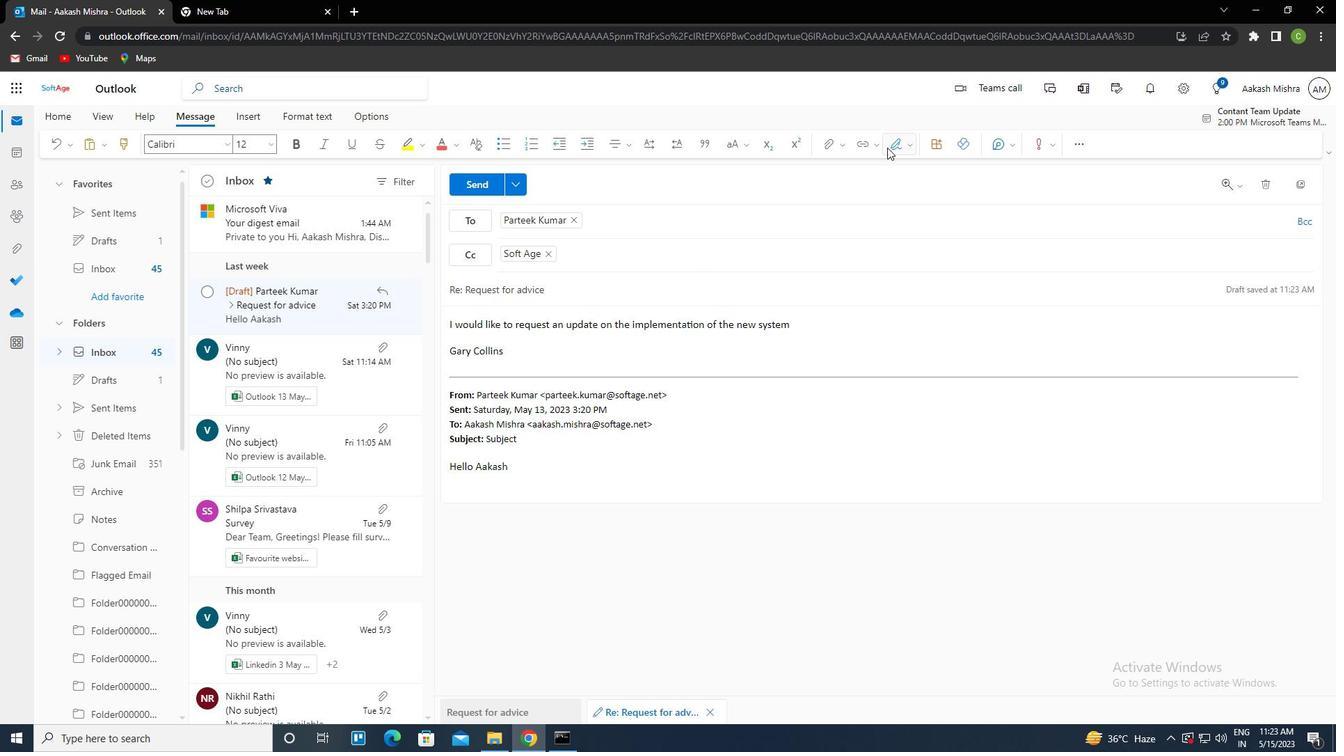 
Action: Mouse moved to (874, 201)
Screenshot: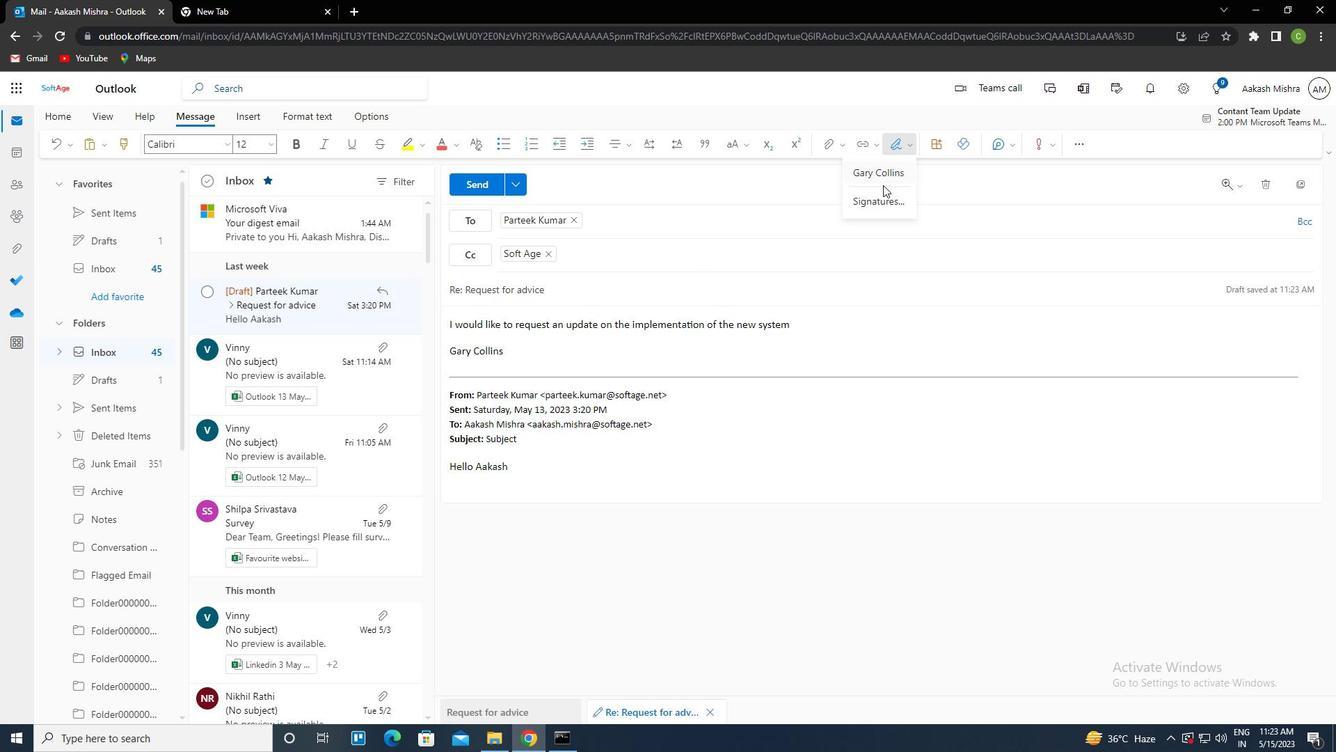 
Action: Mouse pressed left at (874, 201)
Screenshot: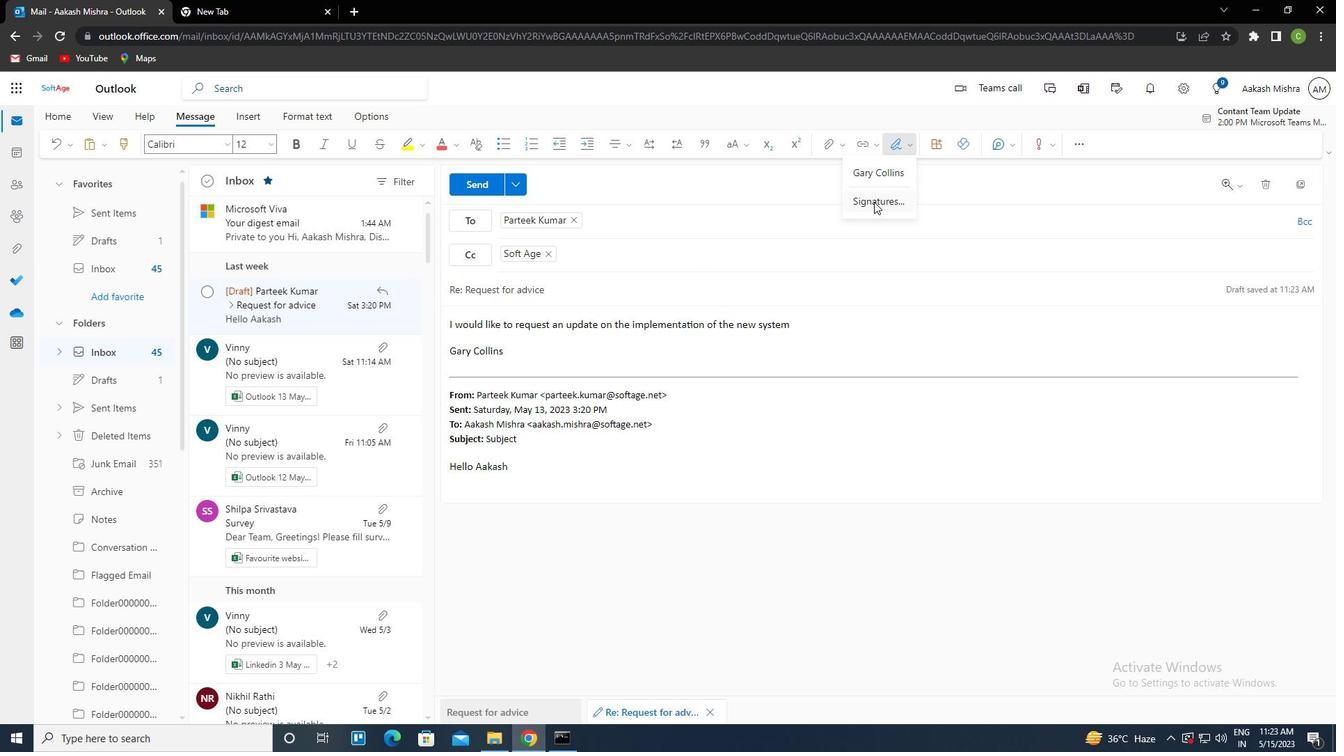 
Action: Mouse moved to (1097, 126)
Screenshot: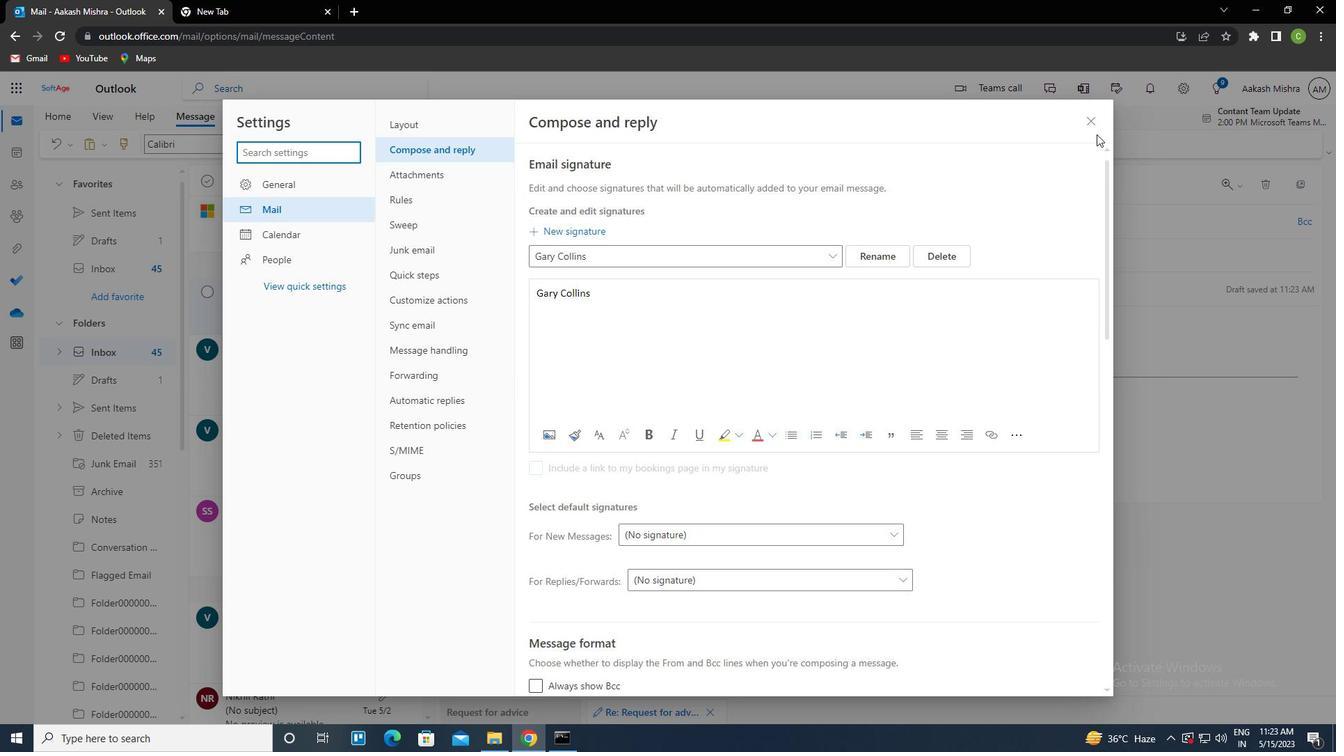 
Action: Mouse pressed left at (1097, 126)
Screenshot: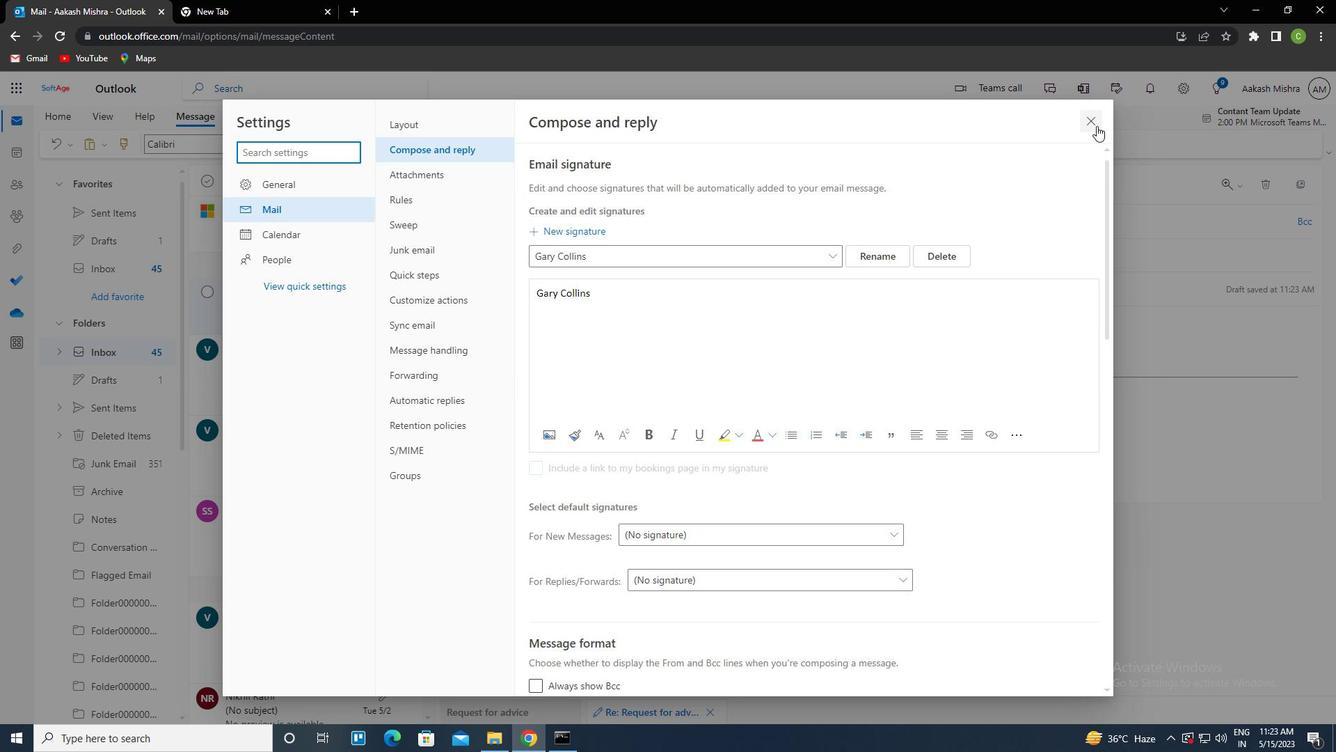 
Action: Mouse moved to (841, 142)
Screenshot: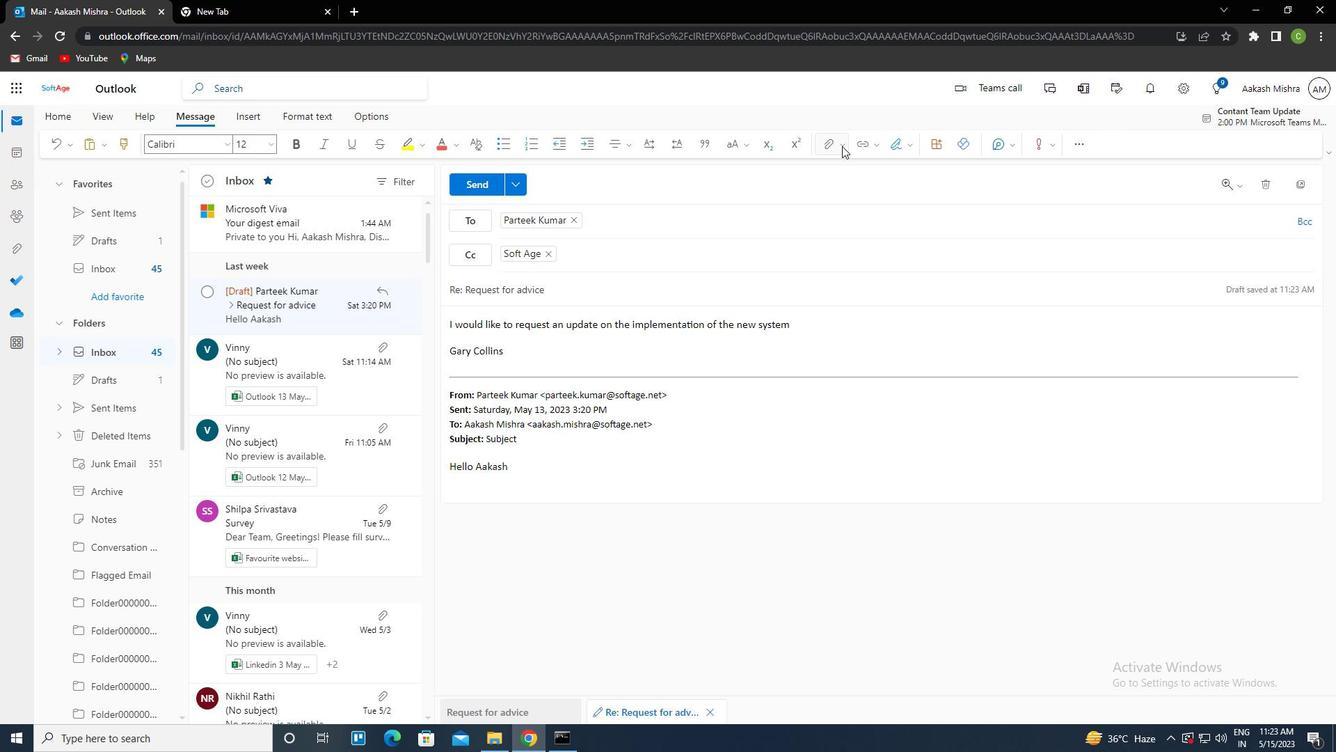 
Action: Mouse pressed left at (841, 142)
Screenshot: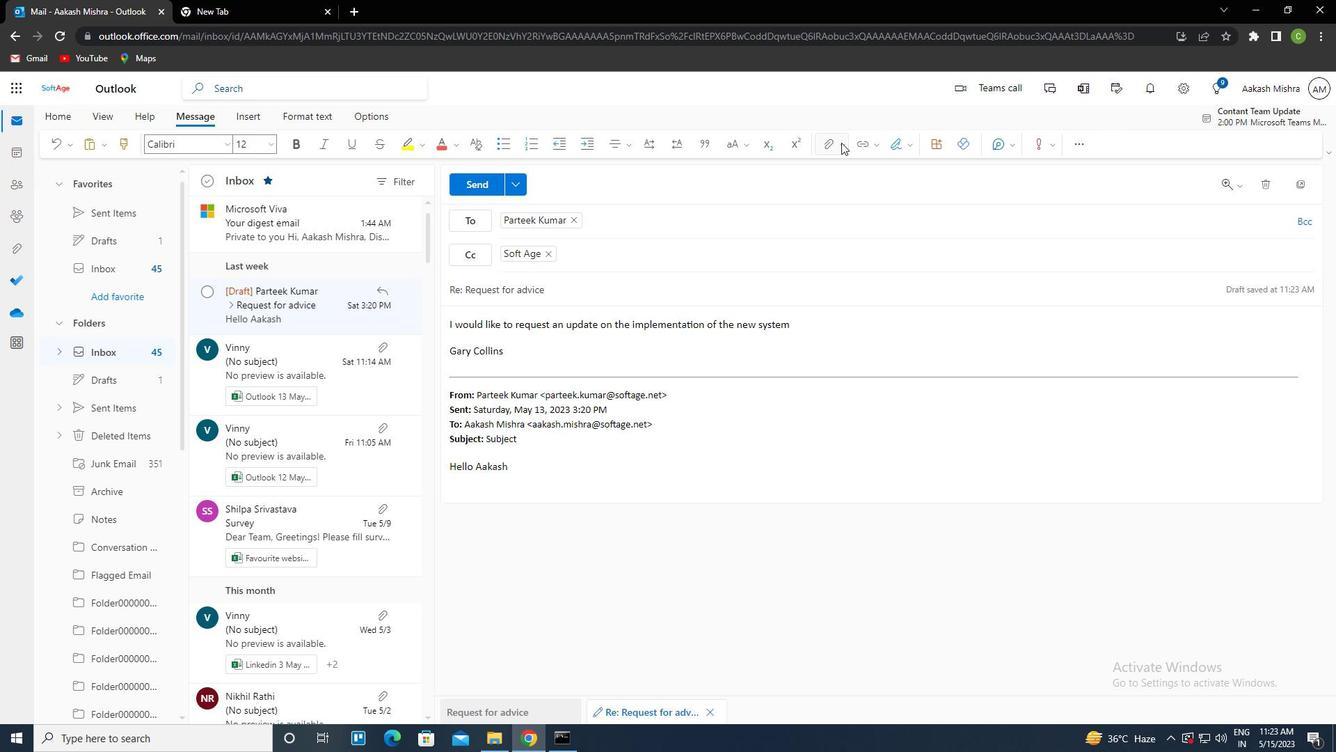 
Action: Mouse moved to (784, 174)
Screenshot: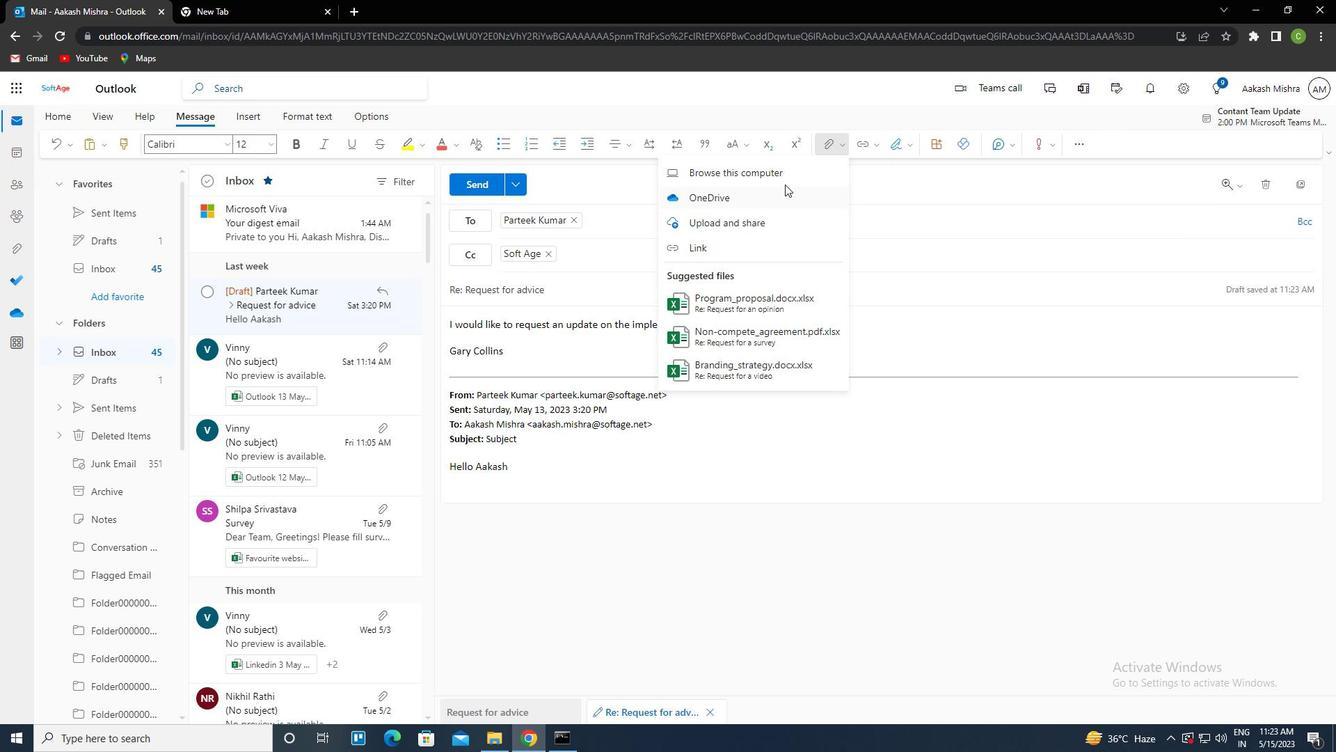 
Action: Mouse pressed left at (784, 174)
Screenshot: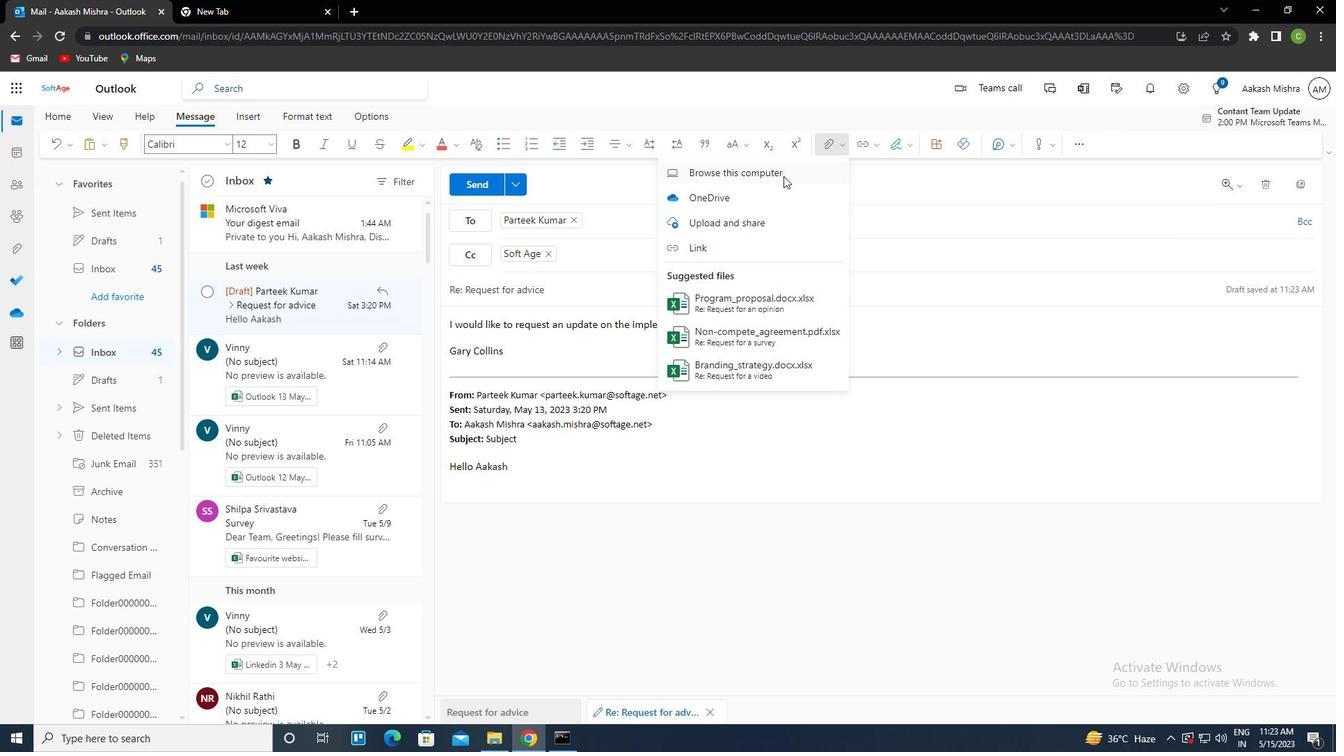 
Action: Mouse moved to (306, 194)
Screenshot: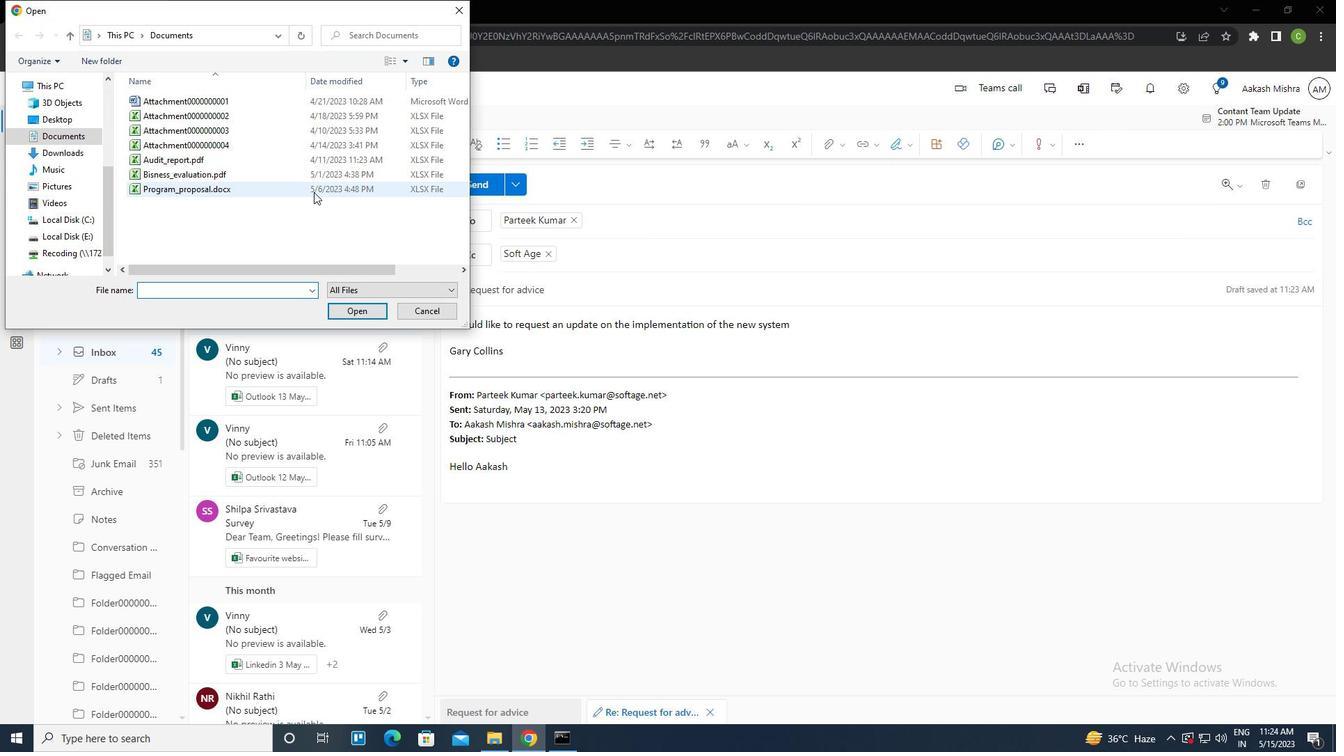 
Action: Mouse pressed left at (306, 194)
Screenshot: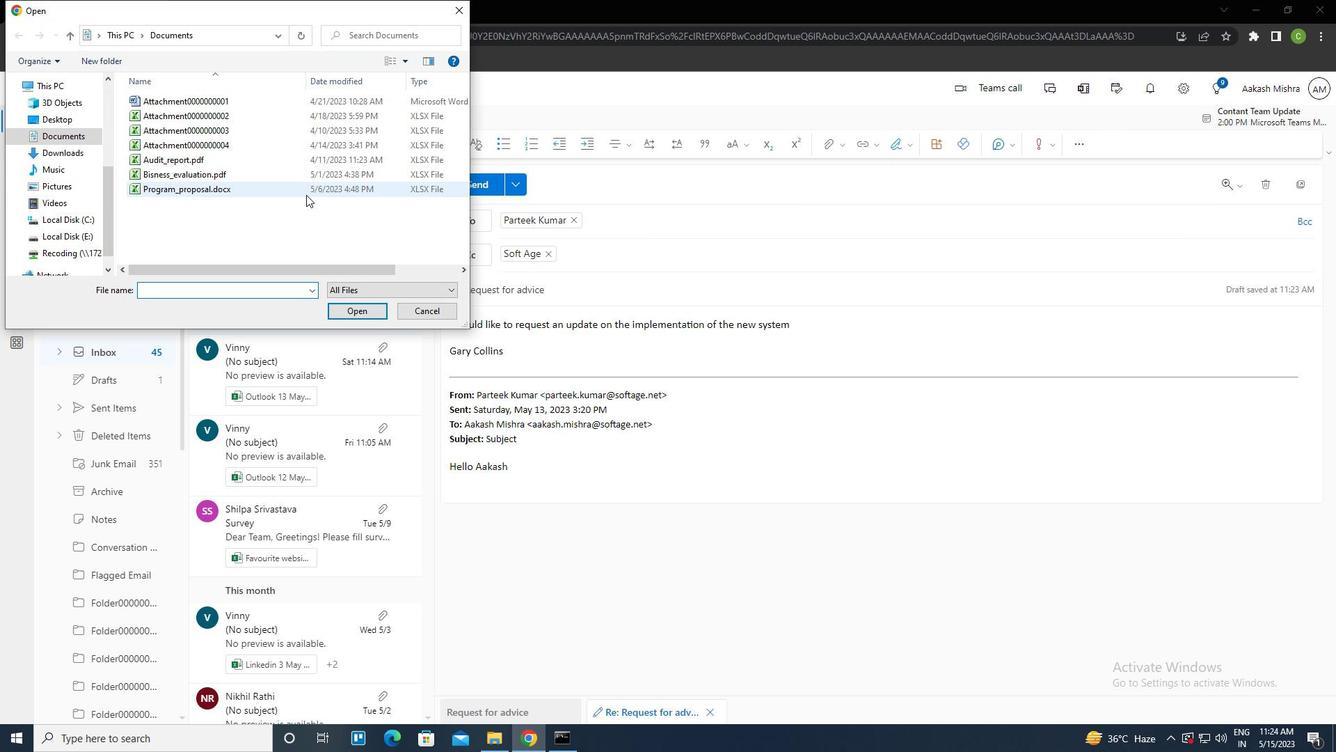 
Action: Key pressed <Key.f2><Key.caps_lock>R<Key.caps_lock>EPORT.DOCX
Screenshot: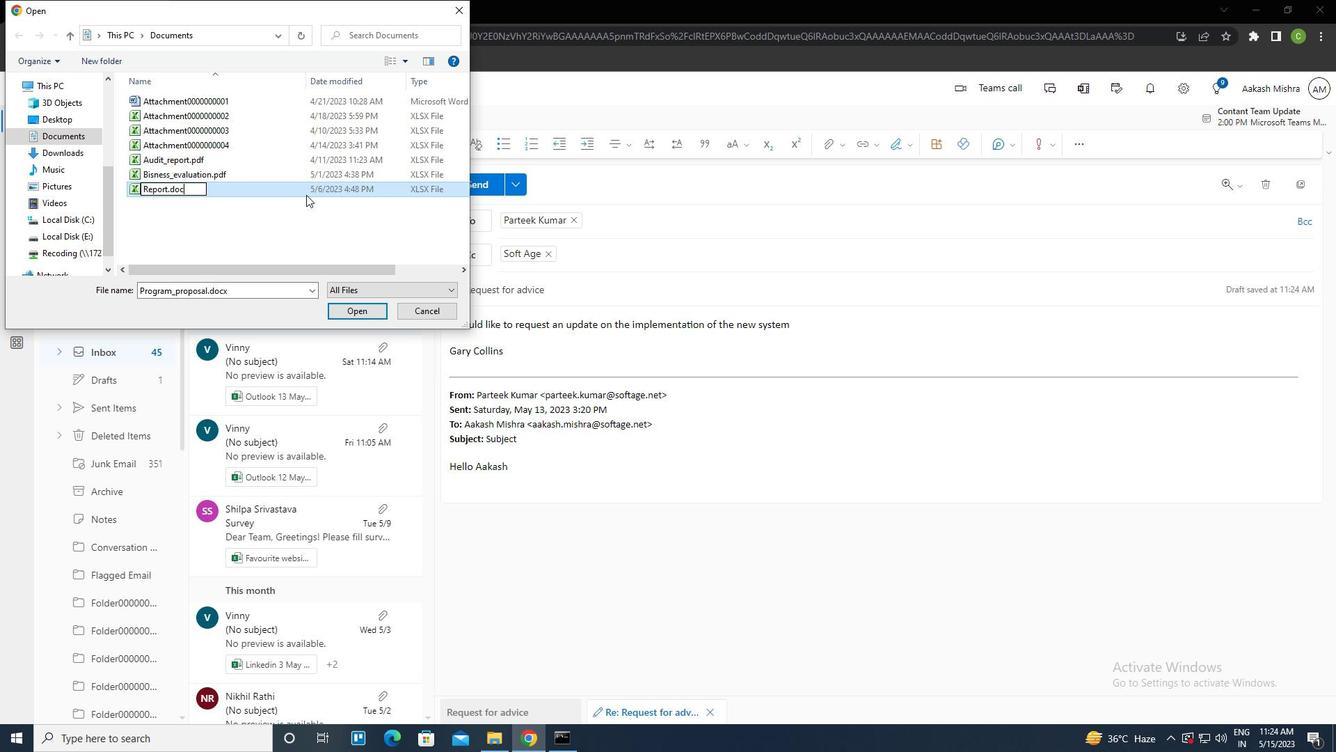 
Action: Mouse moved to (305, 195)
Screenshot: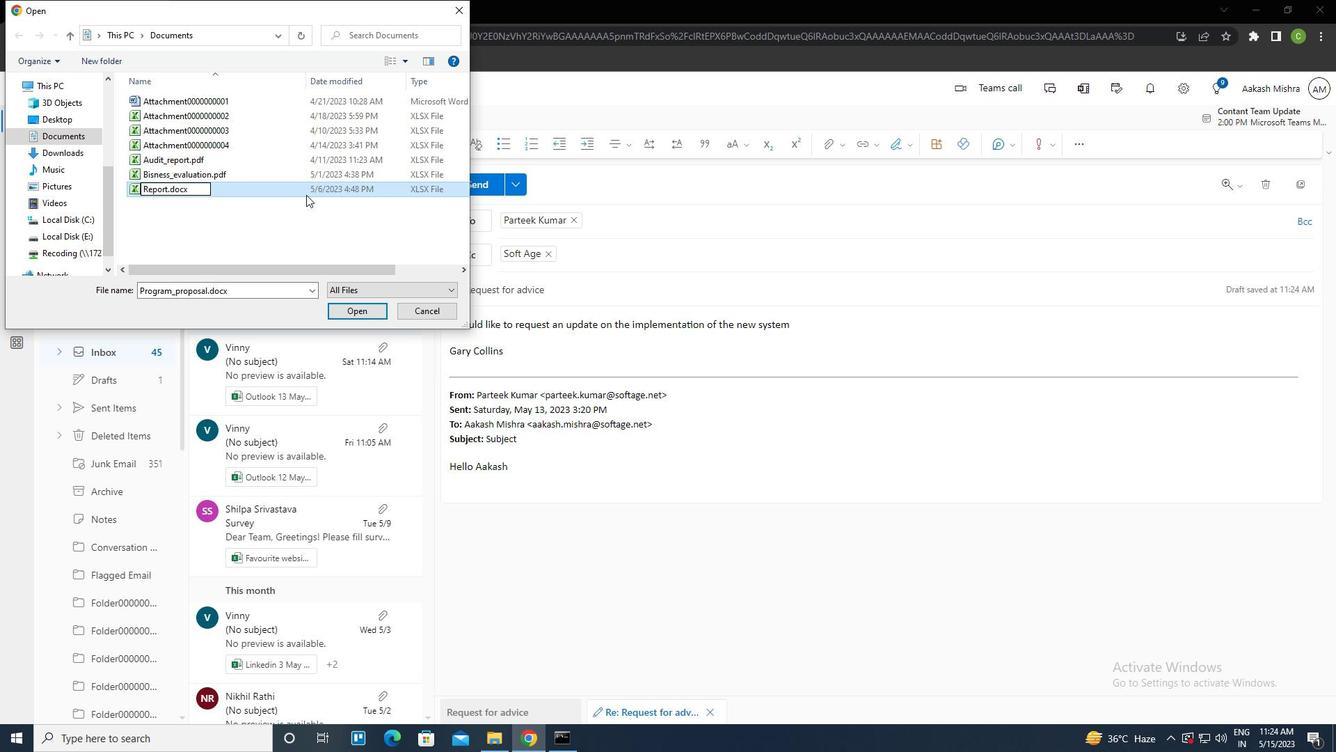 
Action: Mouse scrolled (305, 194) with delta (0, 0)
Screenshot: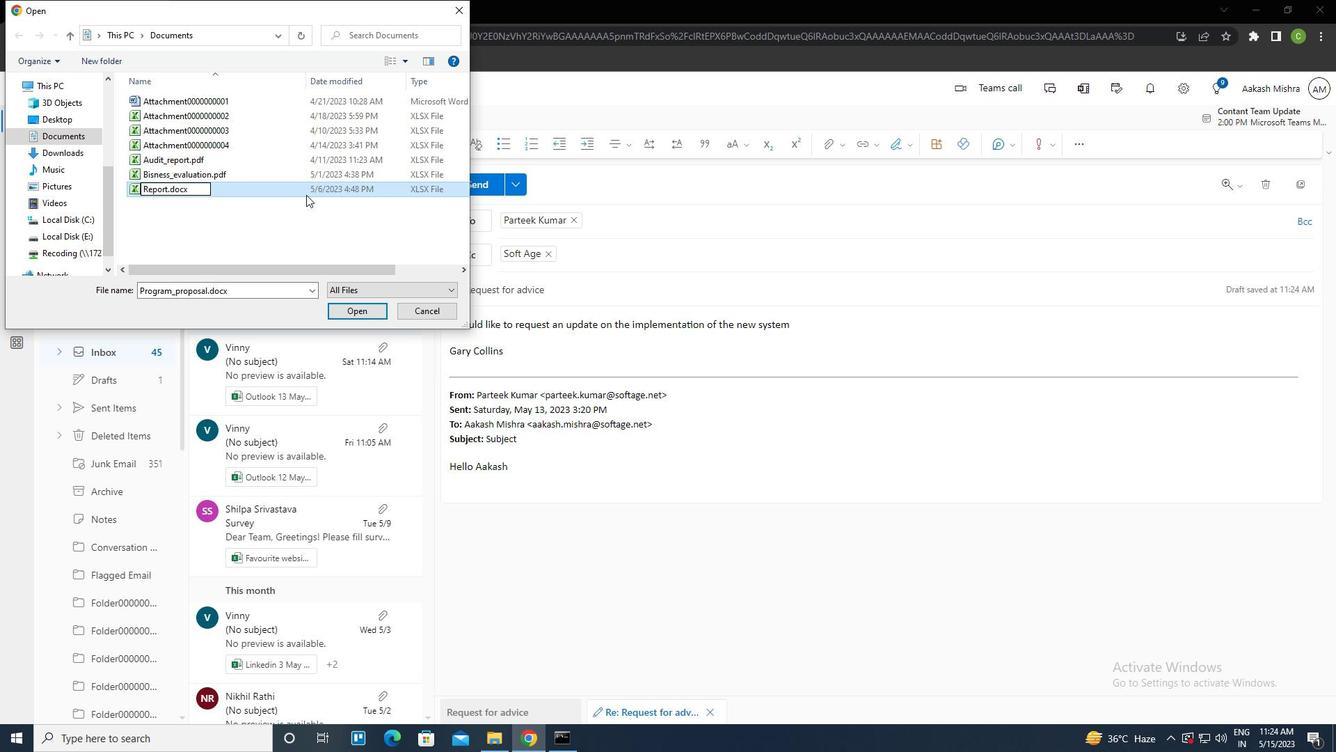 
Action: Mouse moved to (314, 194)
Screenshot: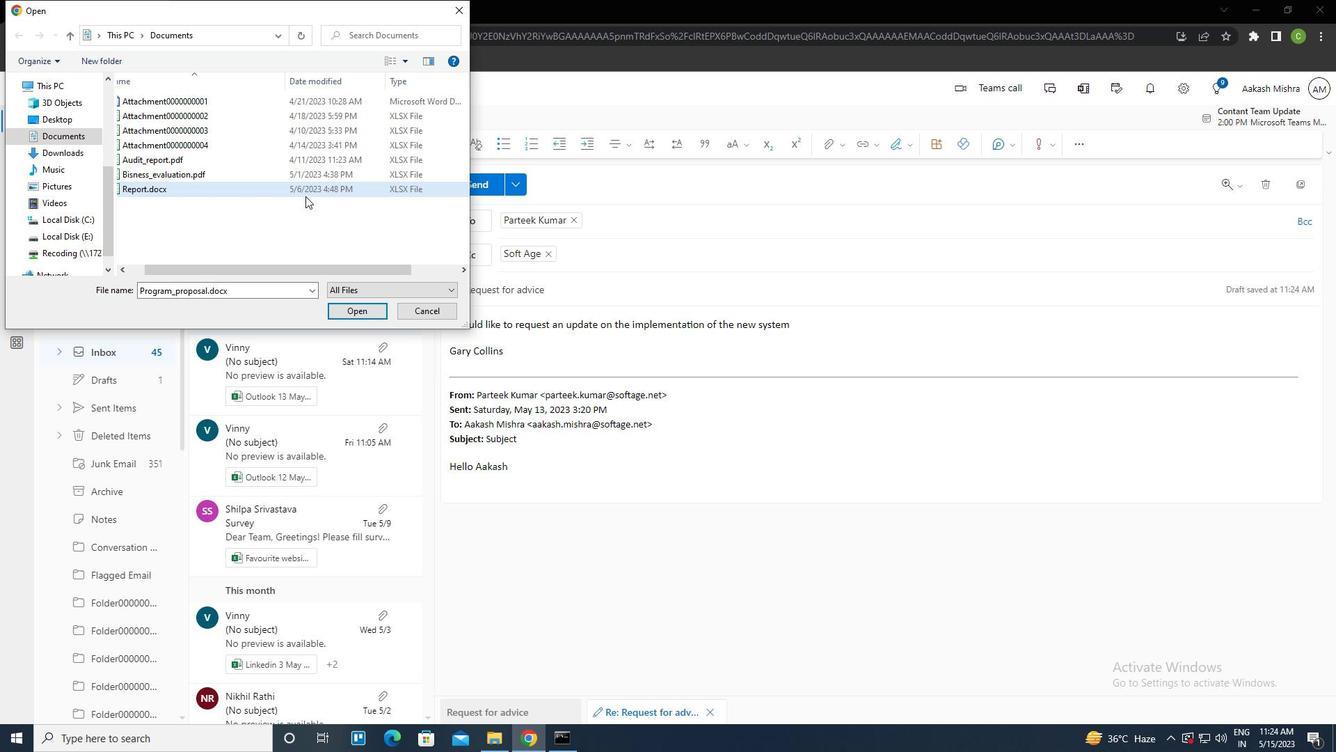 
Action: Mouse pressed left at (314, 194)
Screenshot: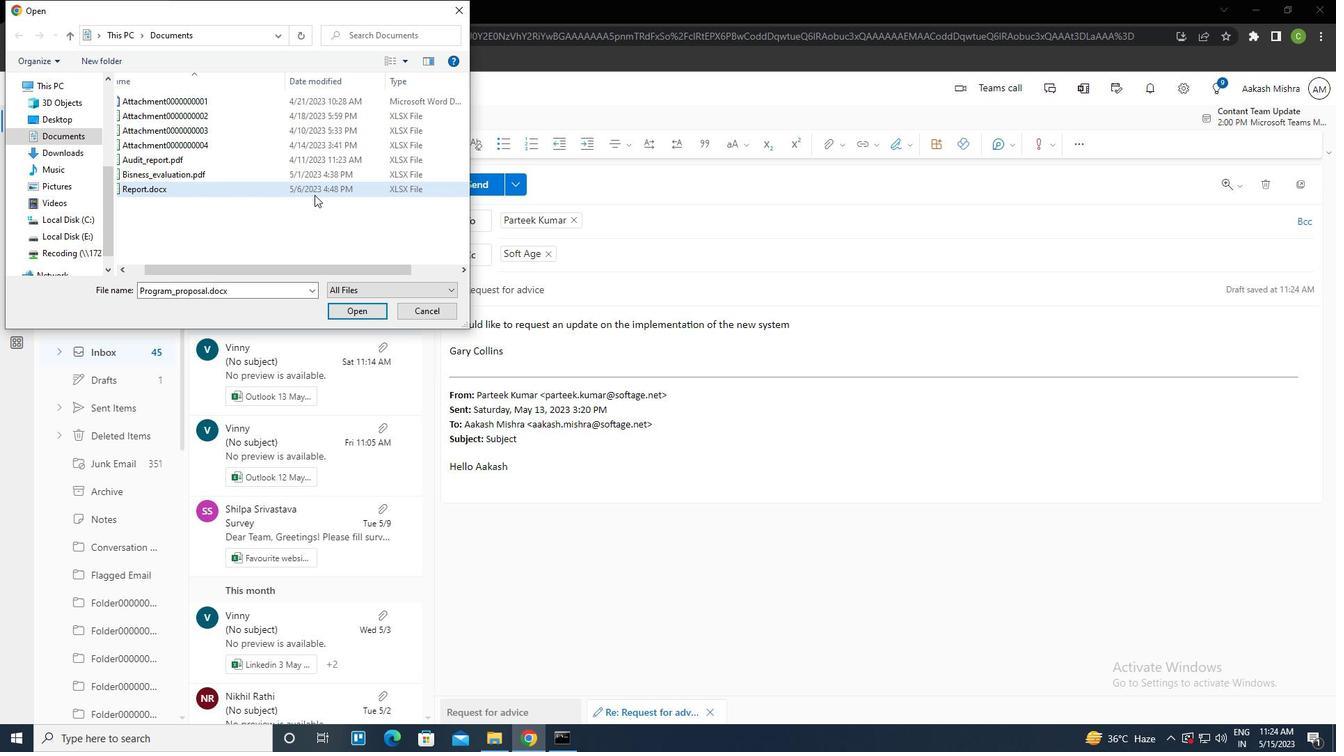 
Action: Mouse pressed left at (314, 194)
Screenshot: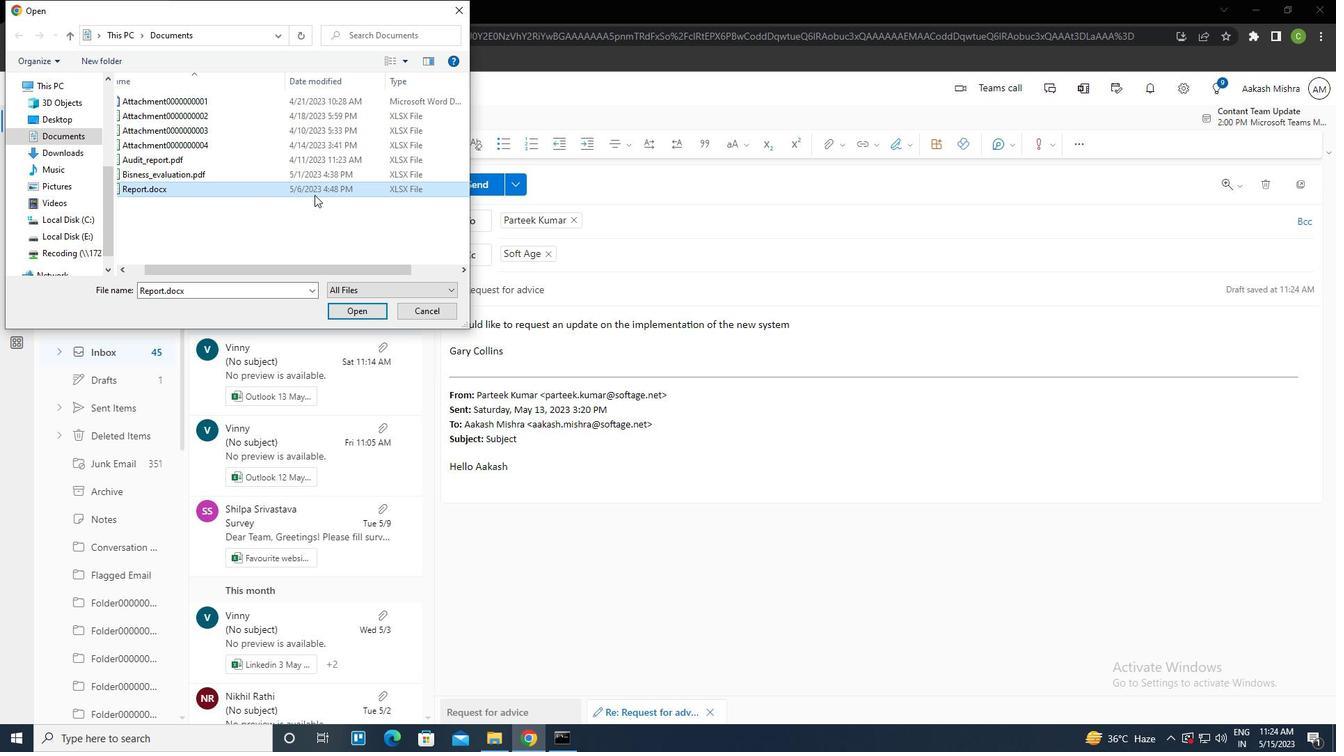 
Action: Mouse moved to (486, 185)
Screenshot: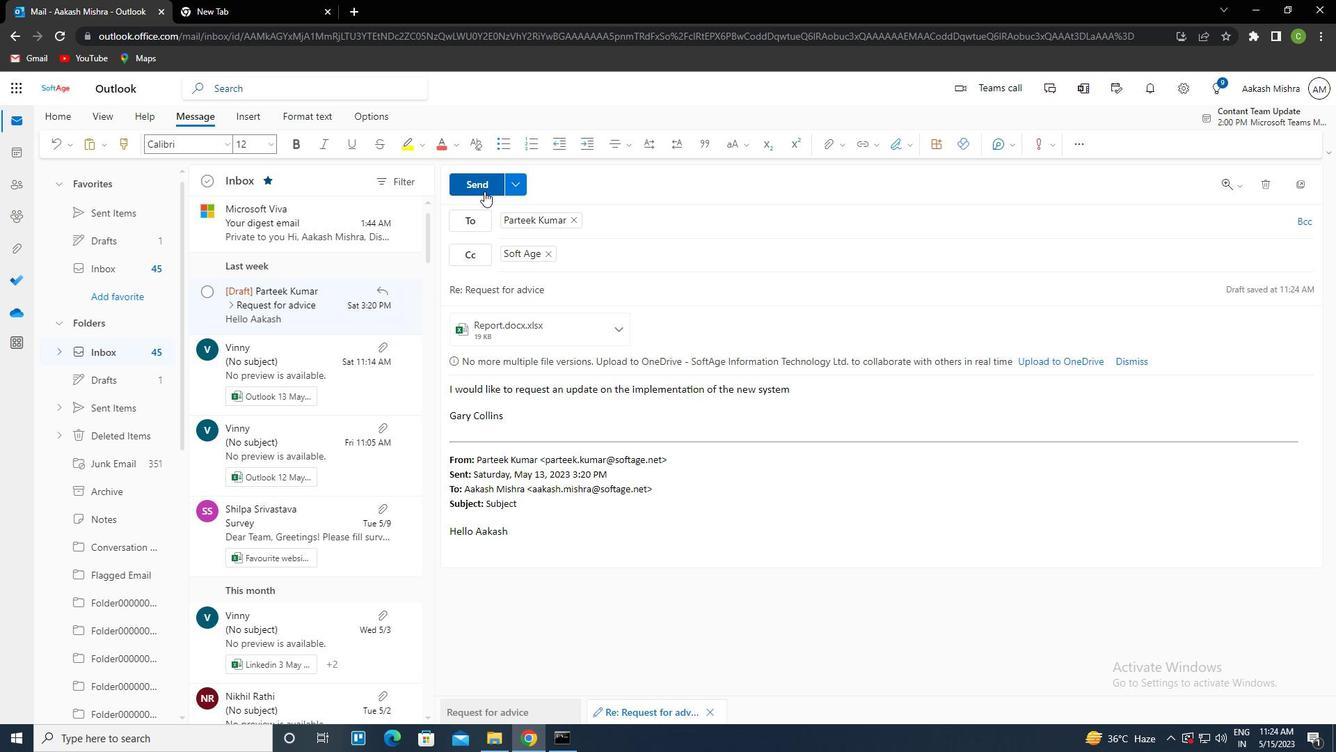 
Action: Mouse pressed left at (486, 185)
Screenshot: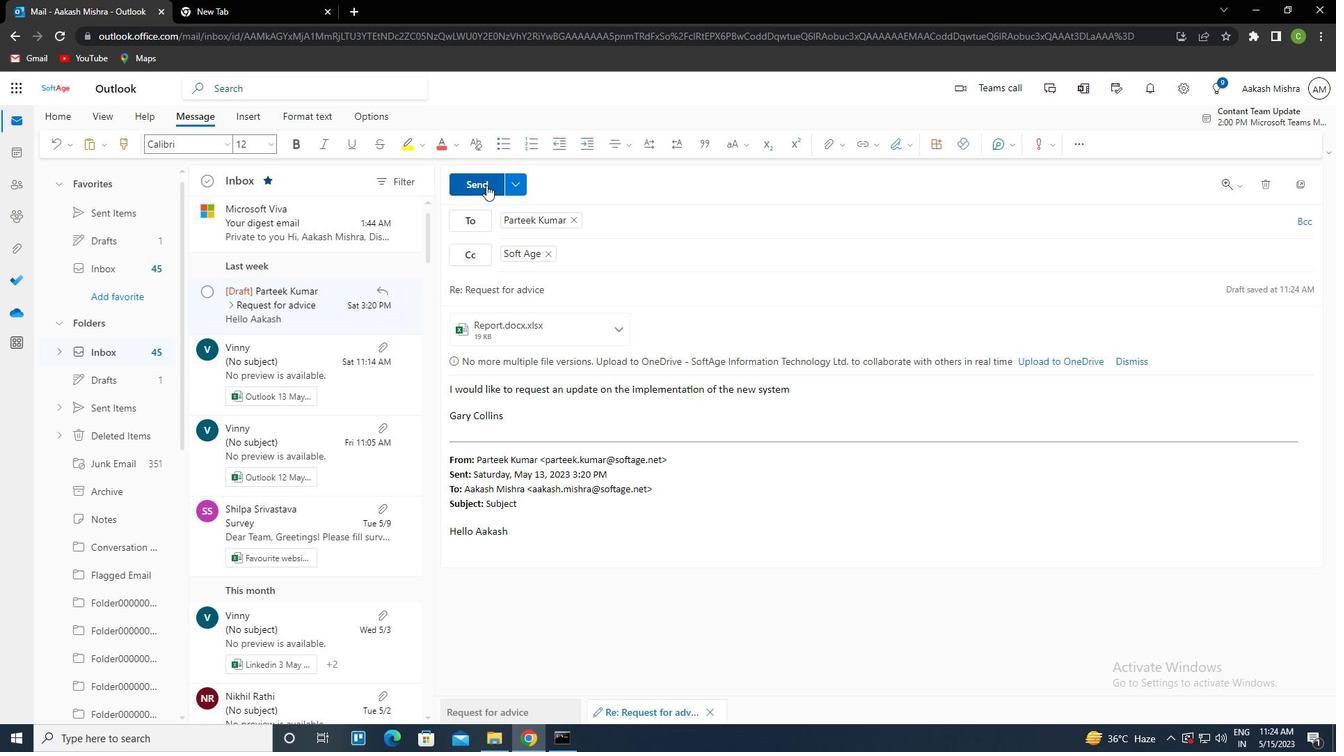 
